 Task: Create a due date automation trigger when advanced on, 2 hours before a card is due add fields with custom field "Resume" set to a number lower or equal to 1 and lower or equal to 10.
Action: Mouse moved to (1349, 115)
Screenshot: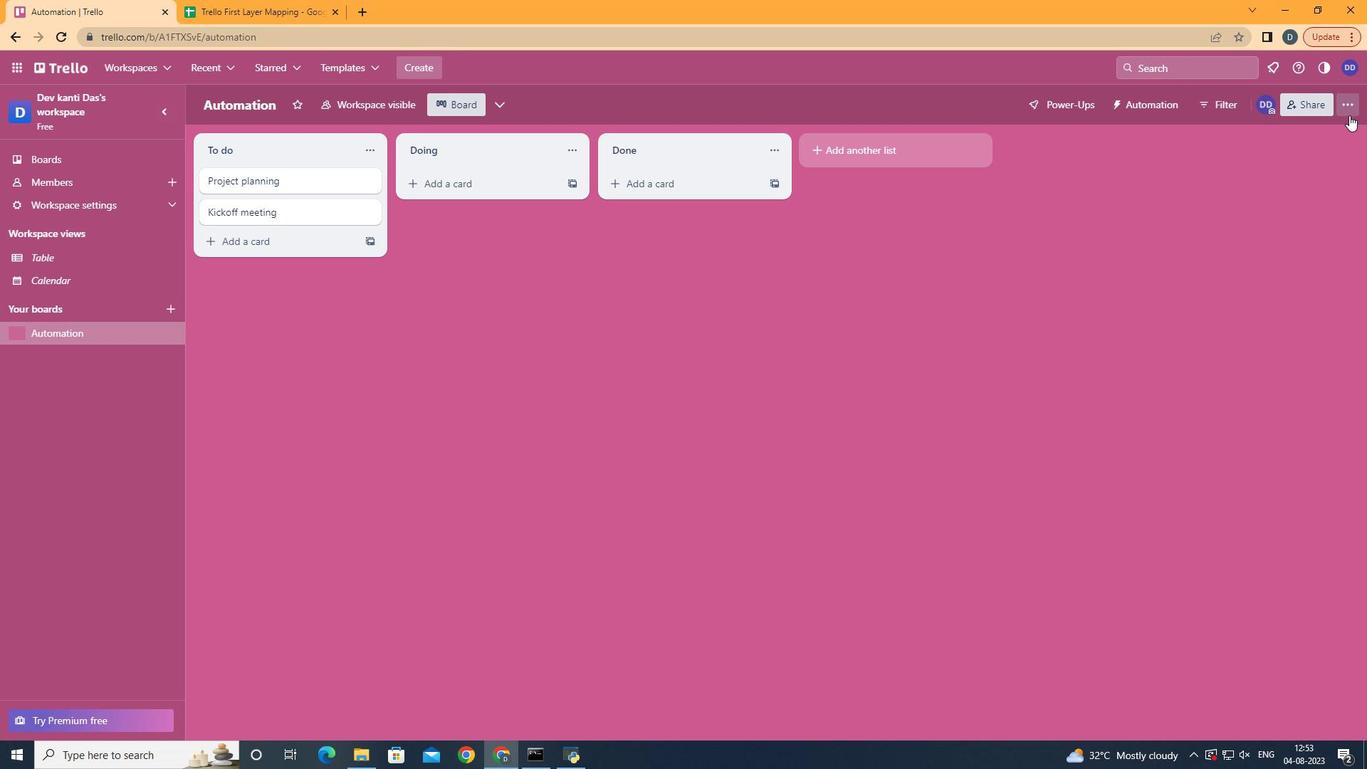 
Action: Mouse pressed left at (1349, 115)
Screenshot: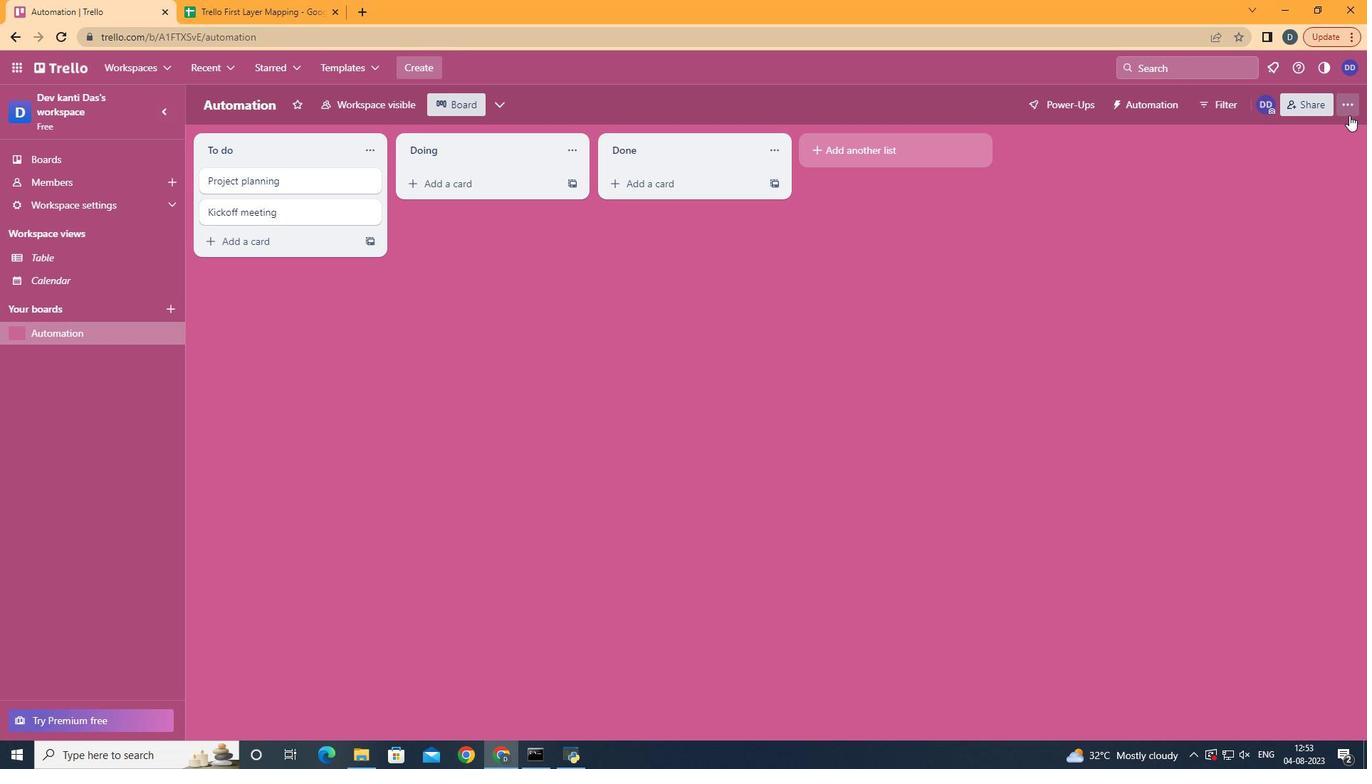 
Action: Mouse moved to (1229, 301)
Screenshot: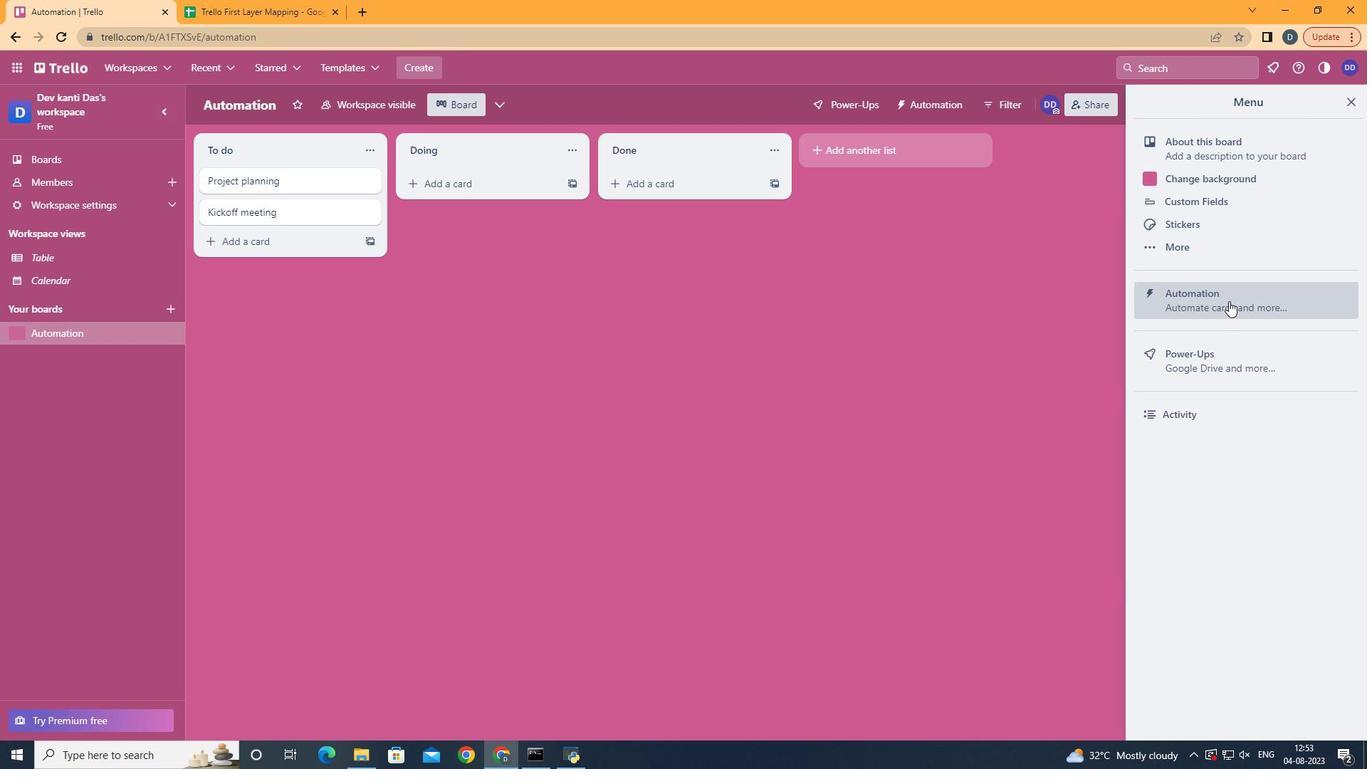 
Action: Mouse pressed left at (1229, 301)
Screenshot: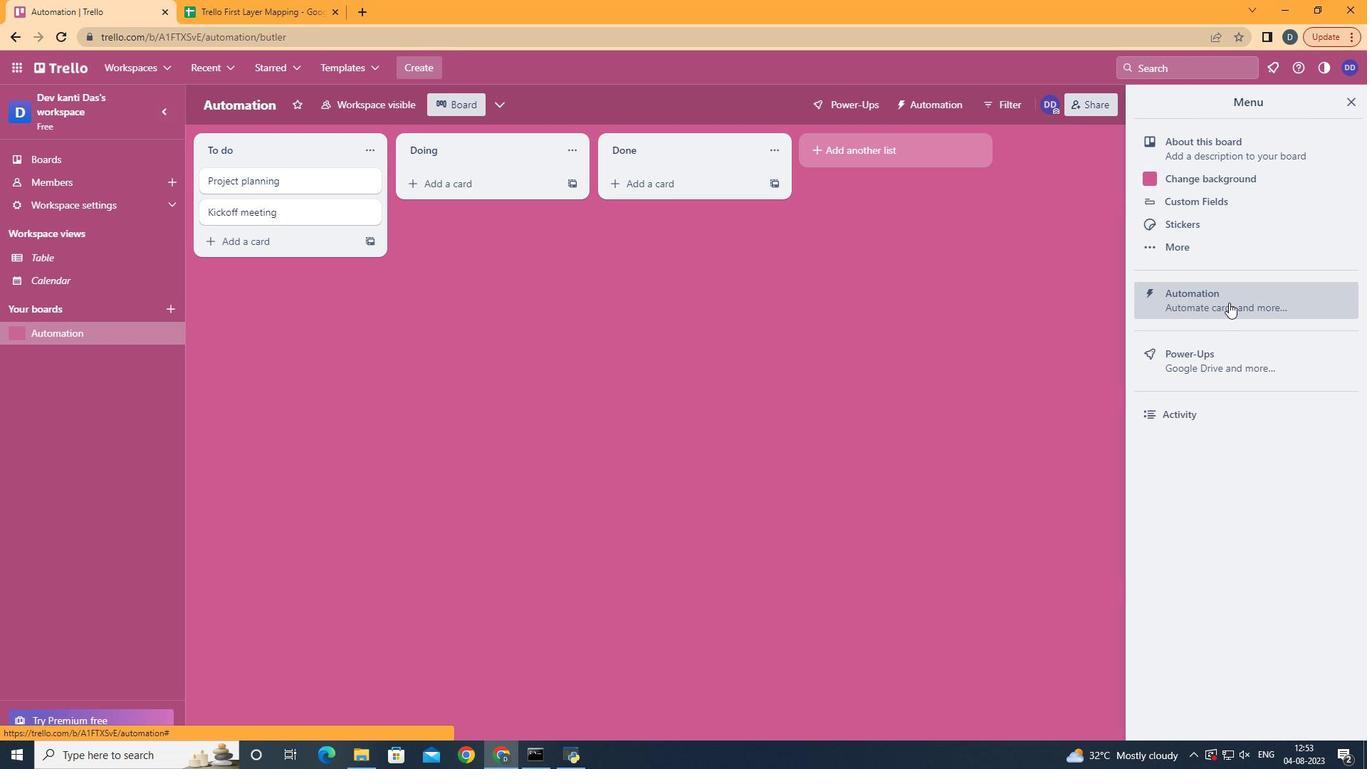 
Action: Mouse moved to (284, 280)
Screenshot: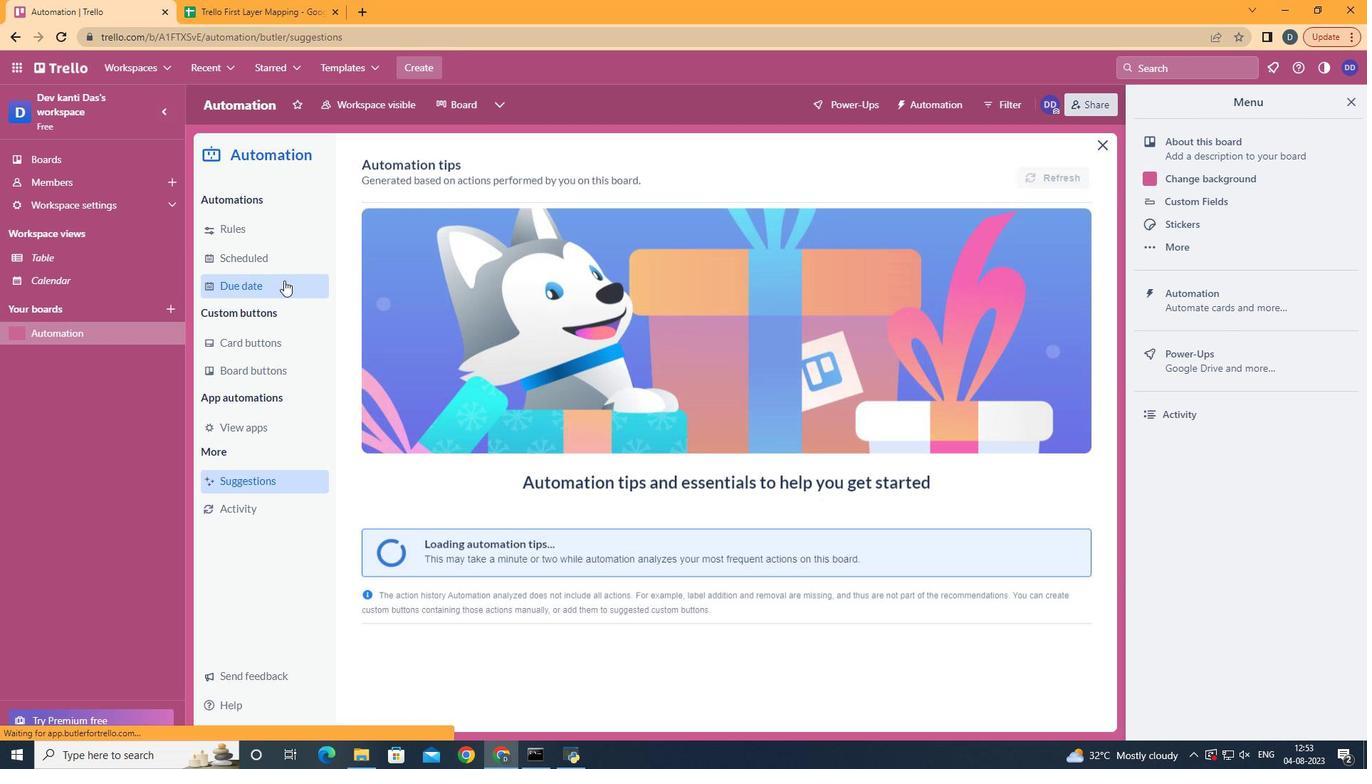 
Action: Mouse pressed left at (284, 280)
Screenshot: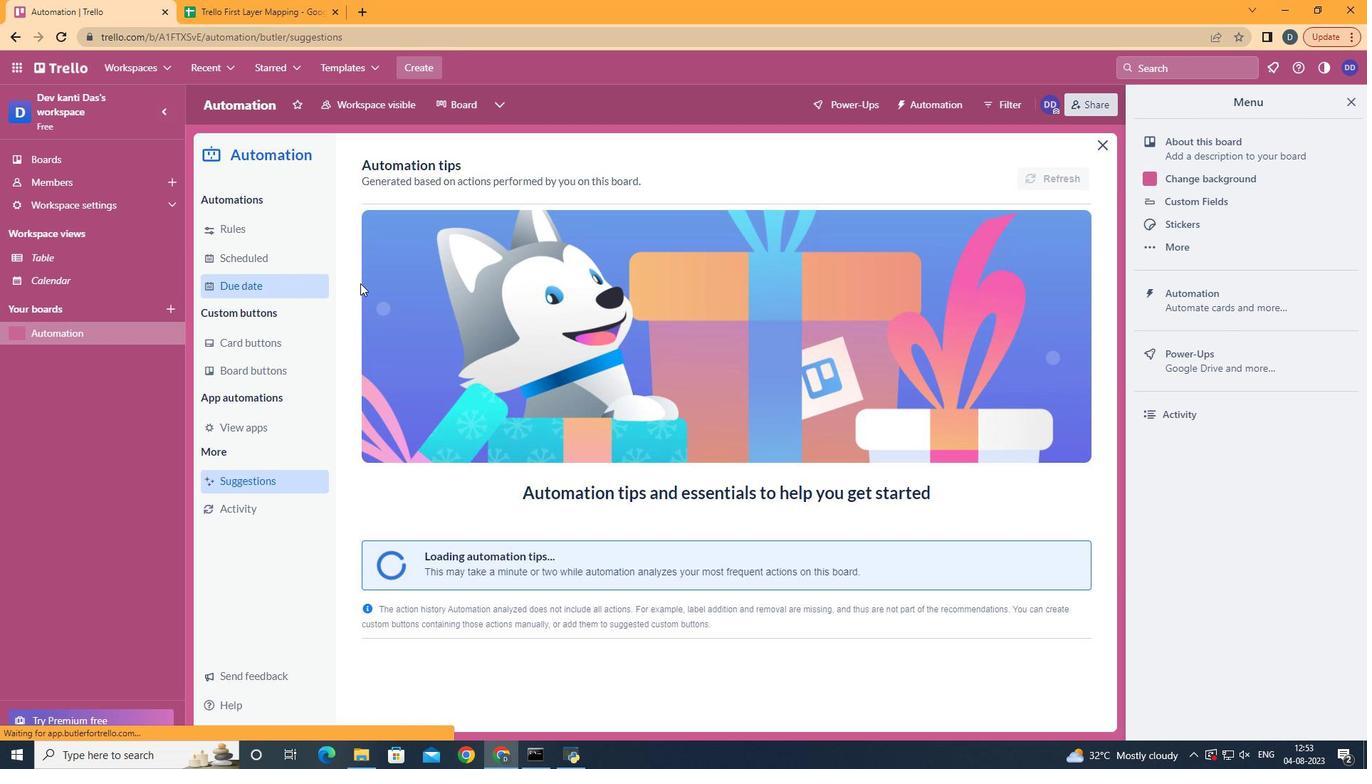 
Action: Mouse moved to (1001, 165)
Screenshot: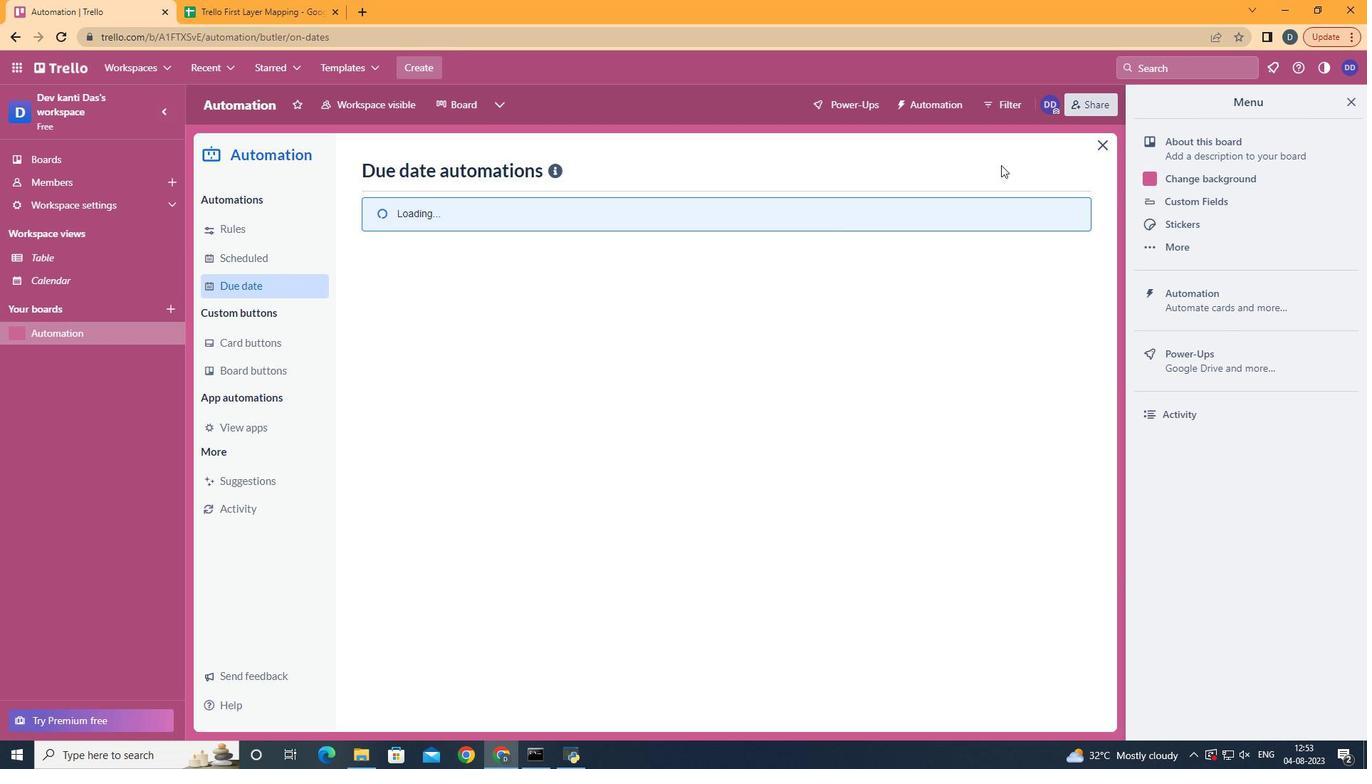 
Action: Mouse pressed left at (1001, 165)
Screenshot: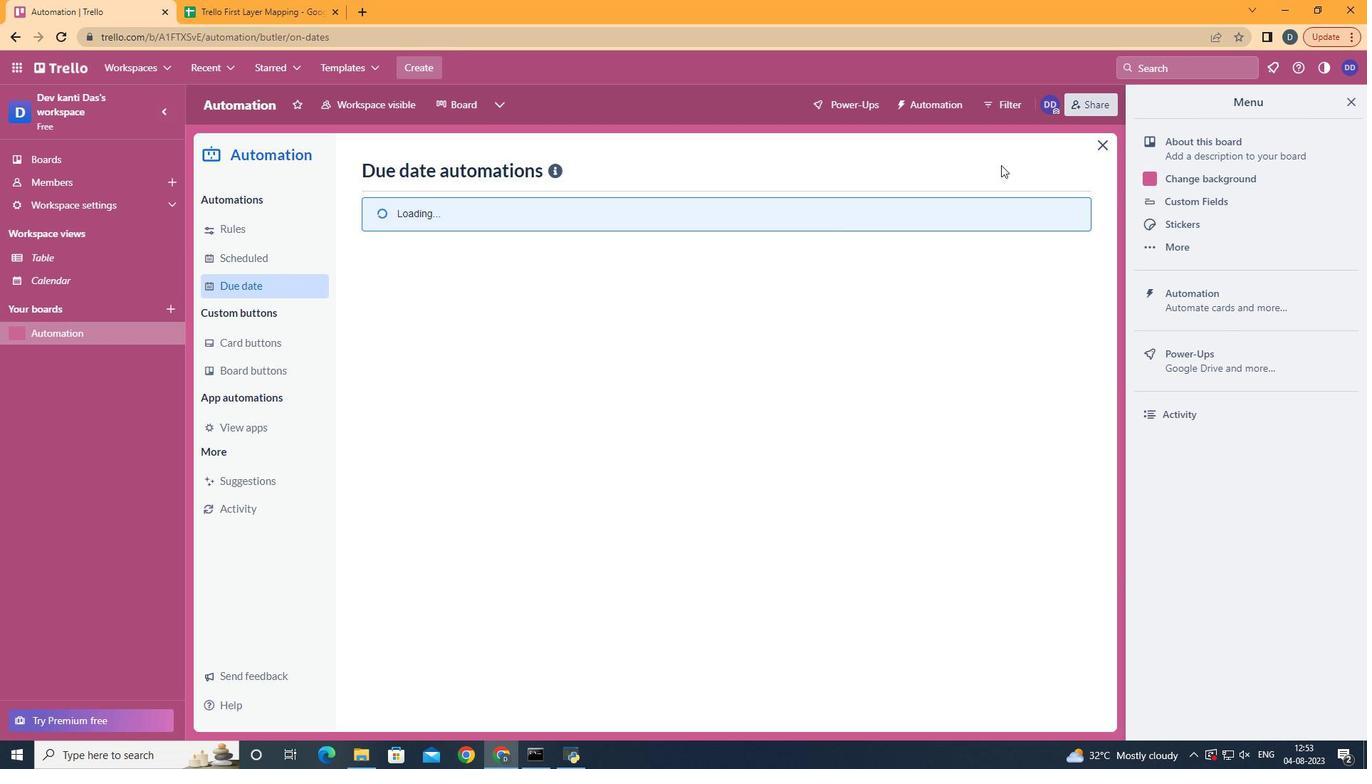 
Action: Mouse moved to (1018, 167)
Screenshot: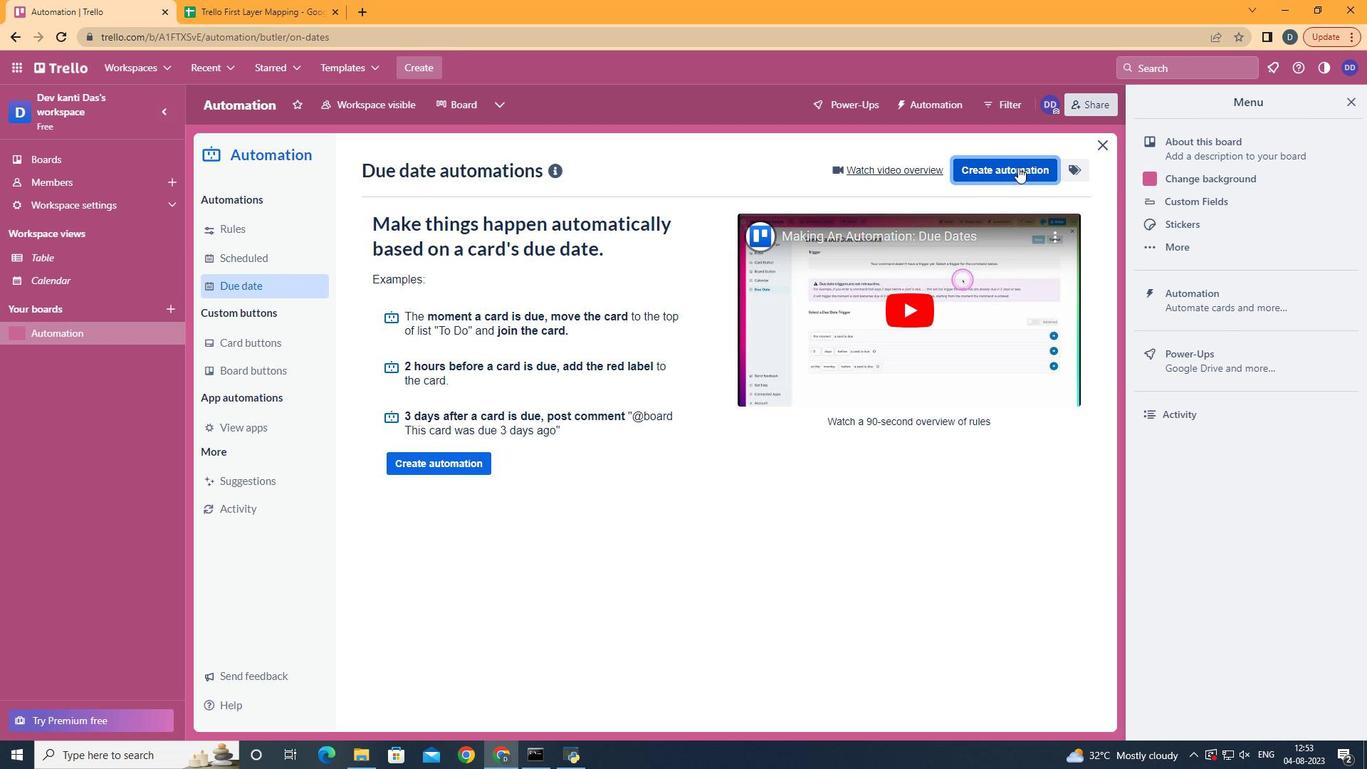 
Action: Mouse pressed left at (1018, 167)
Screenshot: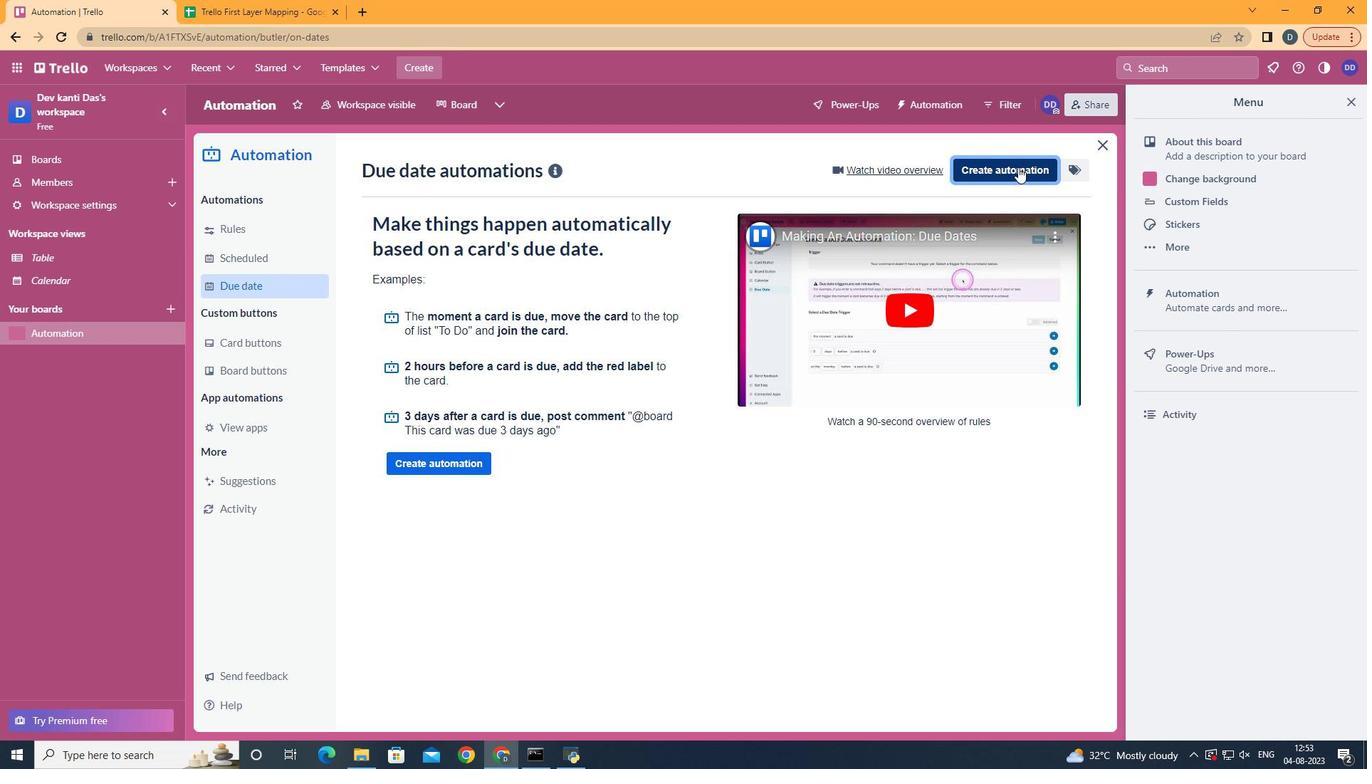 
Action: Mouse moved to (733, 326)
Screenshot: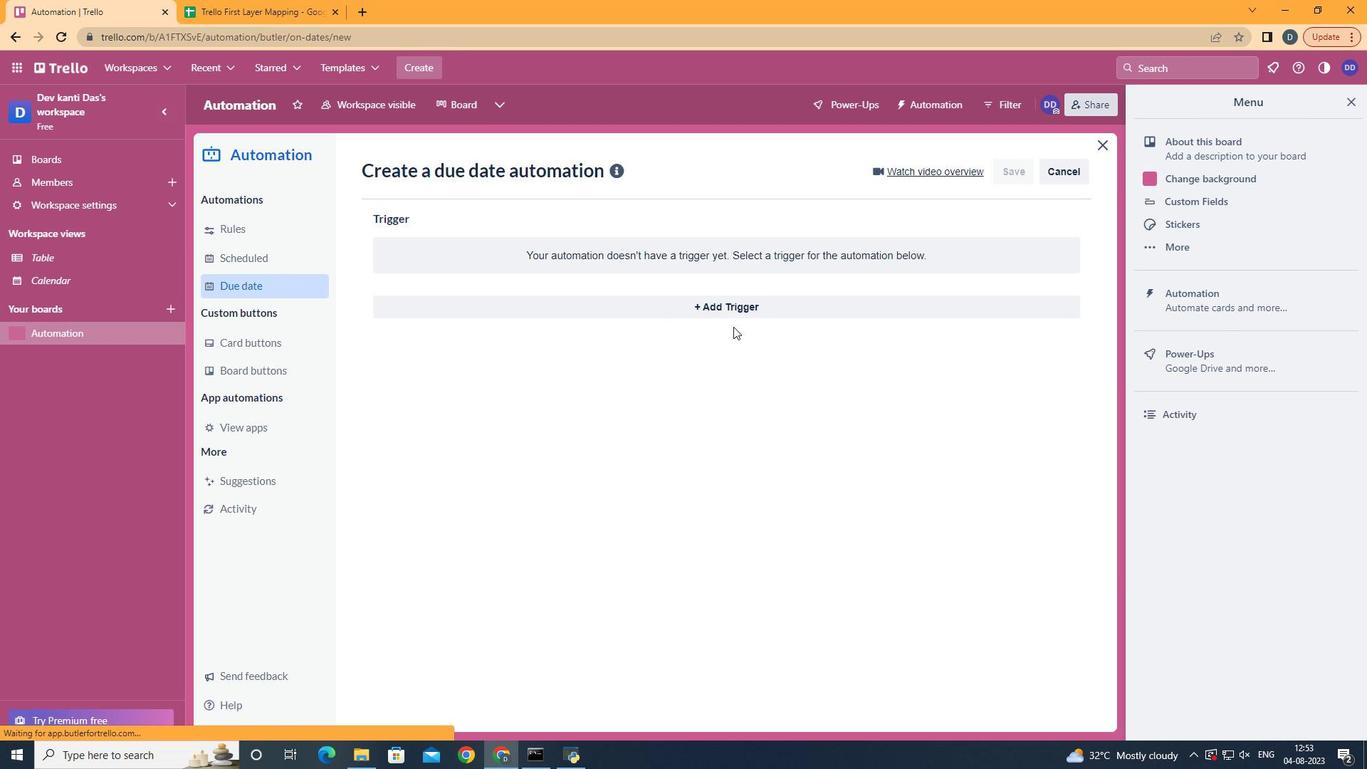 
Action: Mouse pressed left at (733, 326)
Screenshot: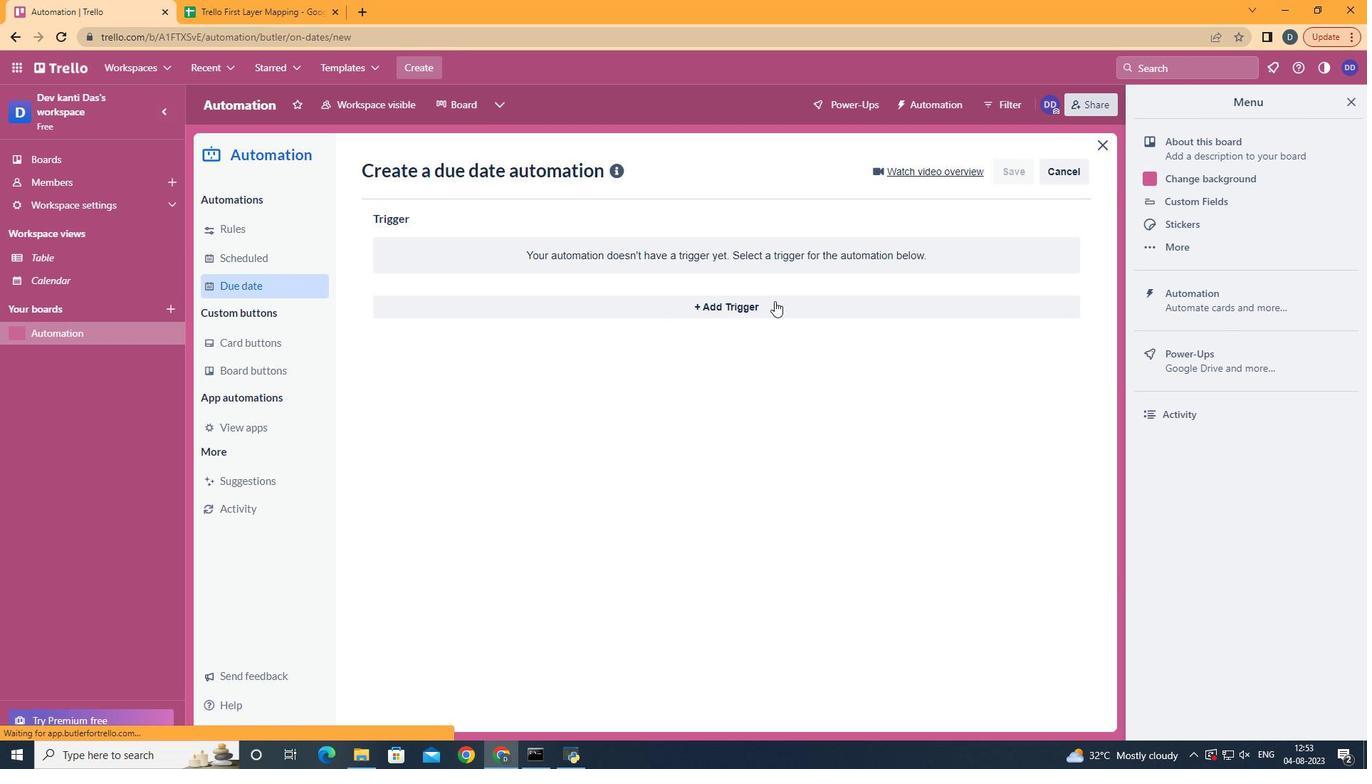 
Action: Mouse moved to (806, 303)
Screenshot: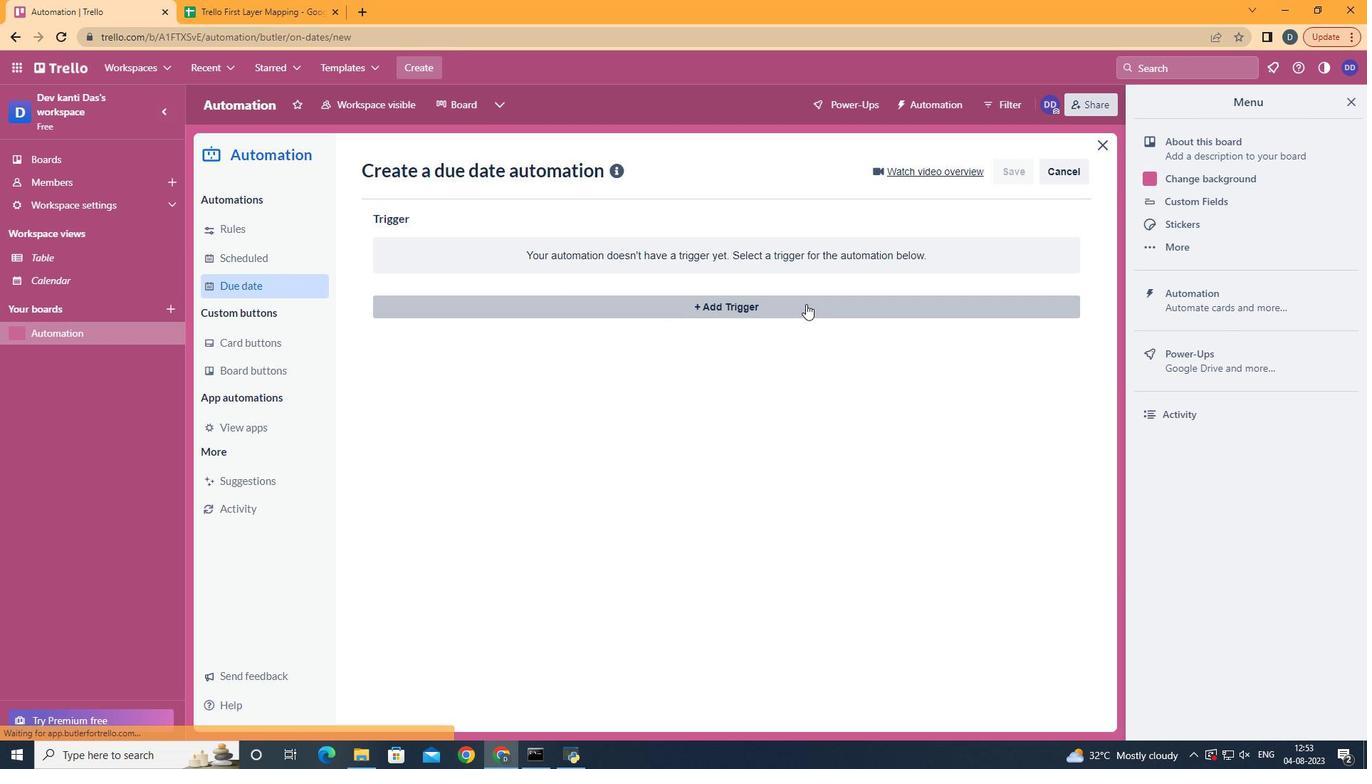 
Action: Mouse pressed left at (806, 303)
Screenshot: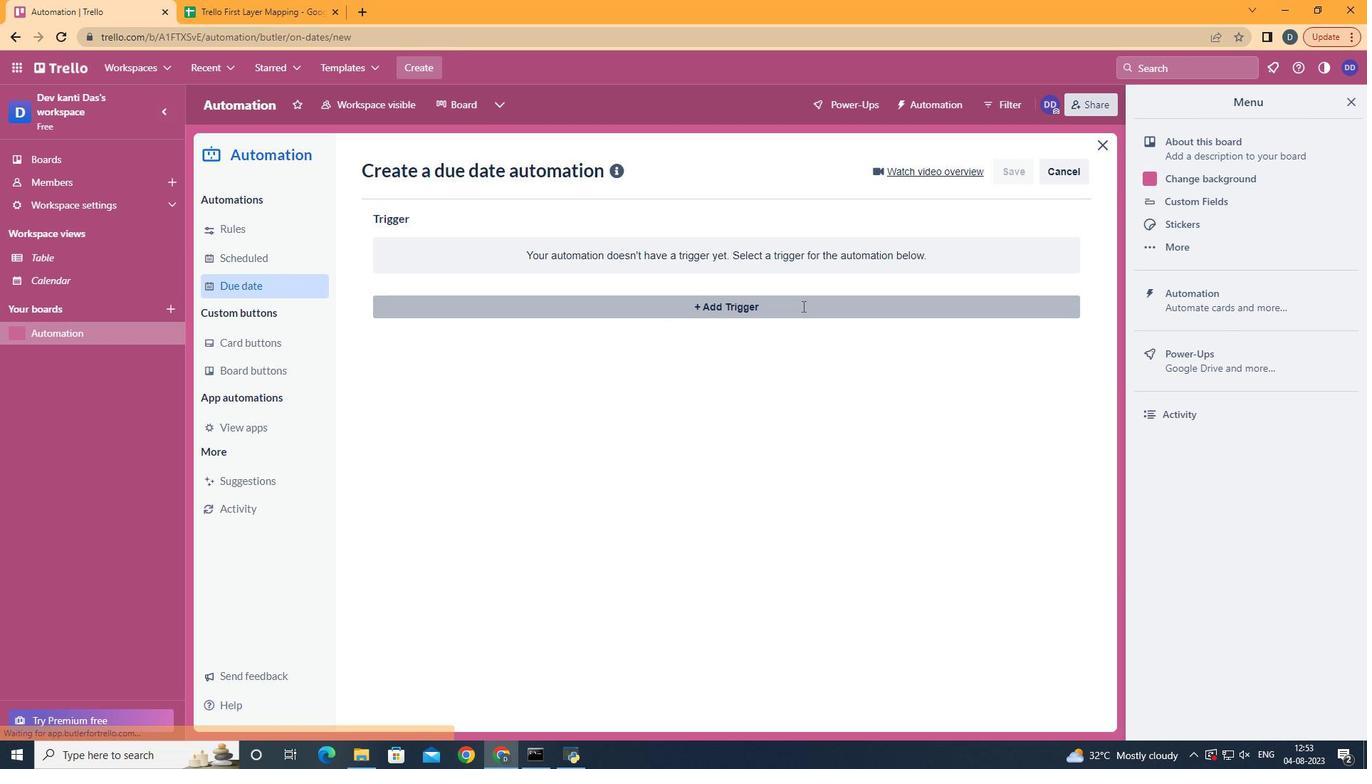 
Action: Mouse moved to (460, 607)
Screenshot: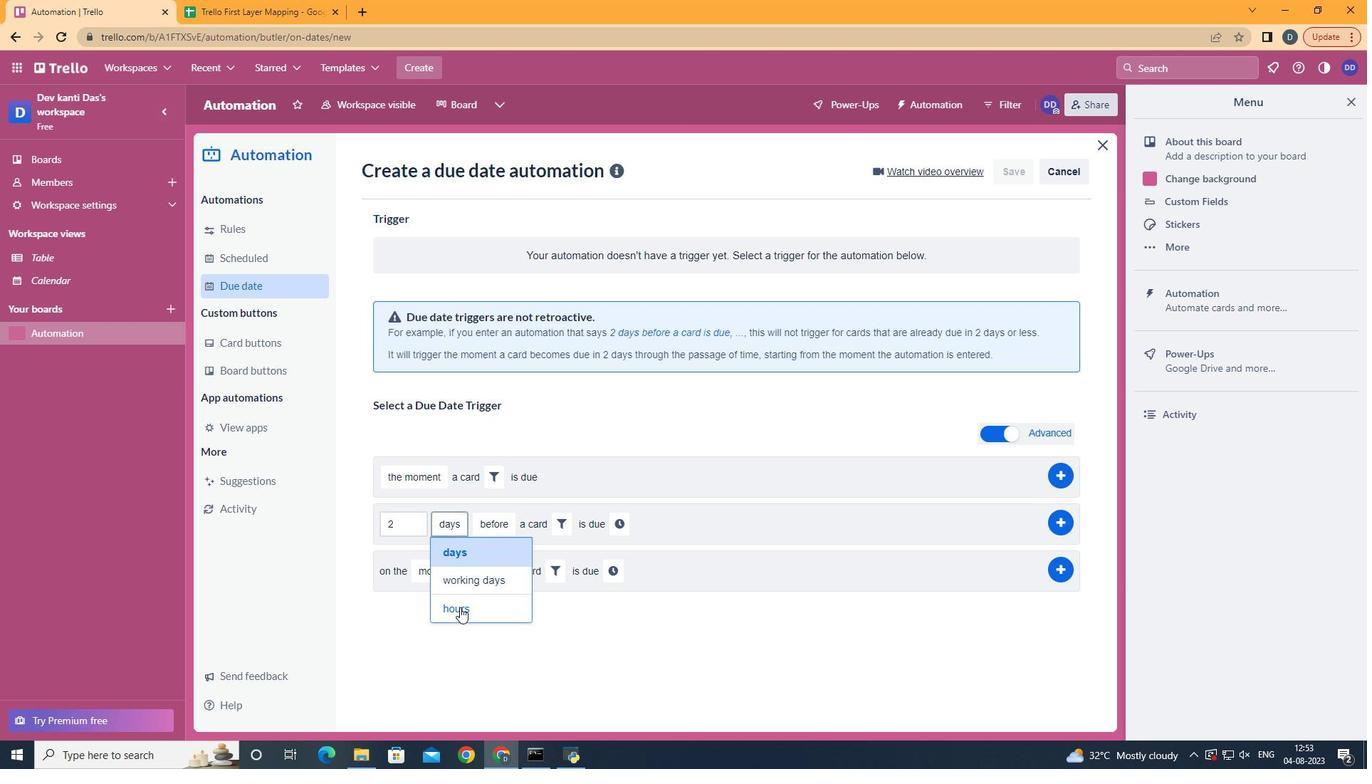 
Action: Mouse pressed left at (460, 607)
Screenshot: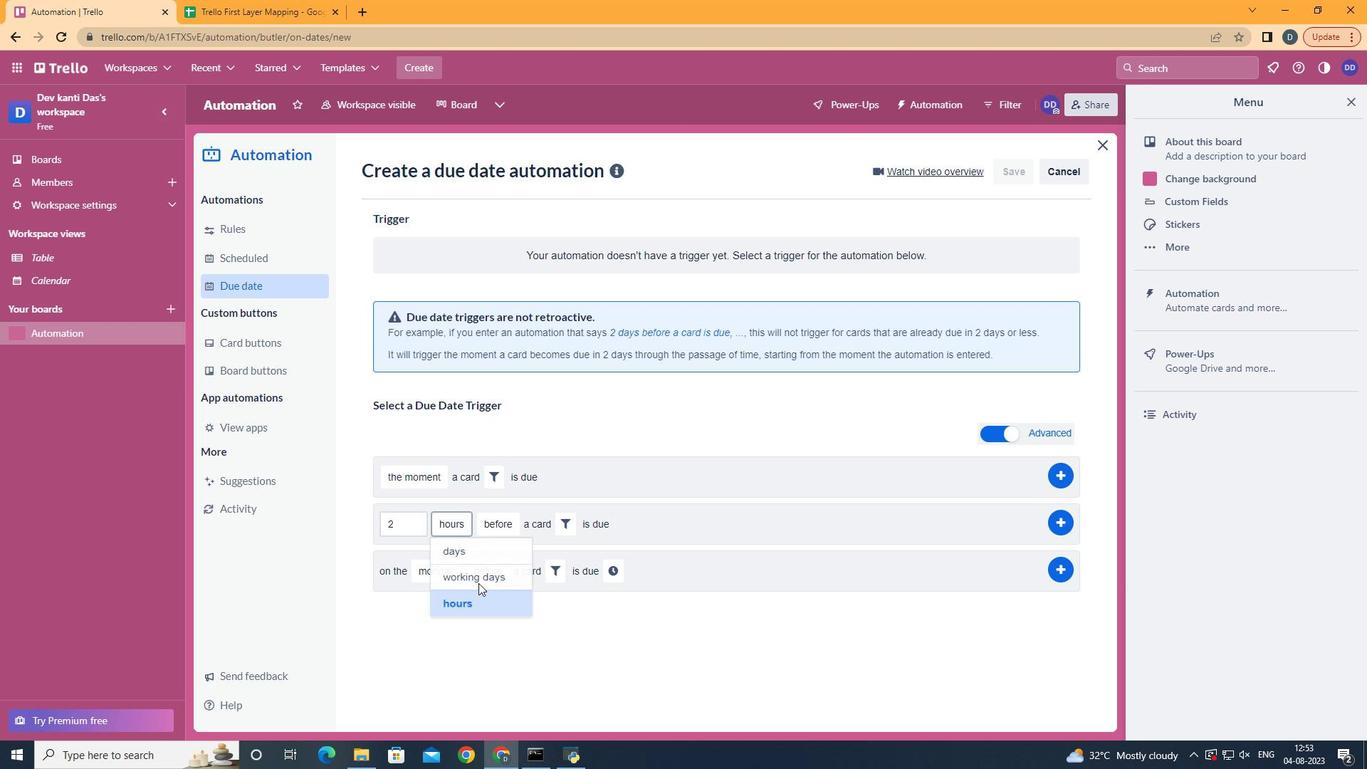 
Action: Mouse moved to (504, 556)
Screenshot: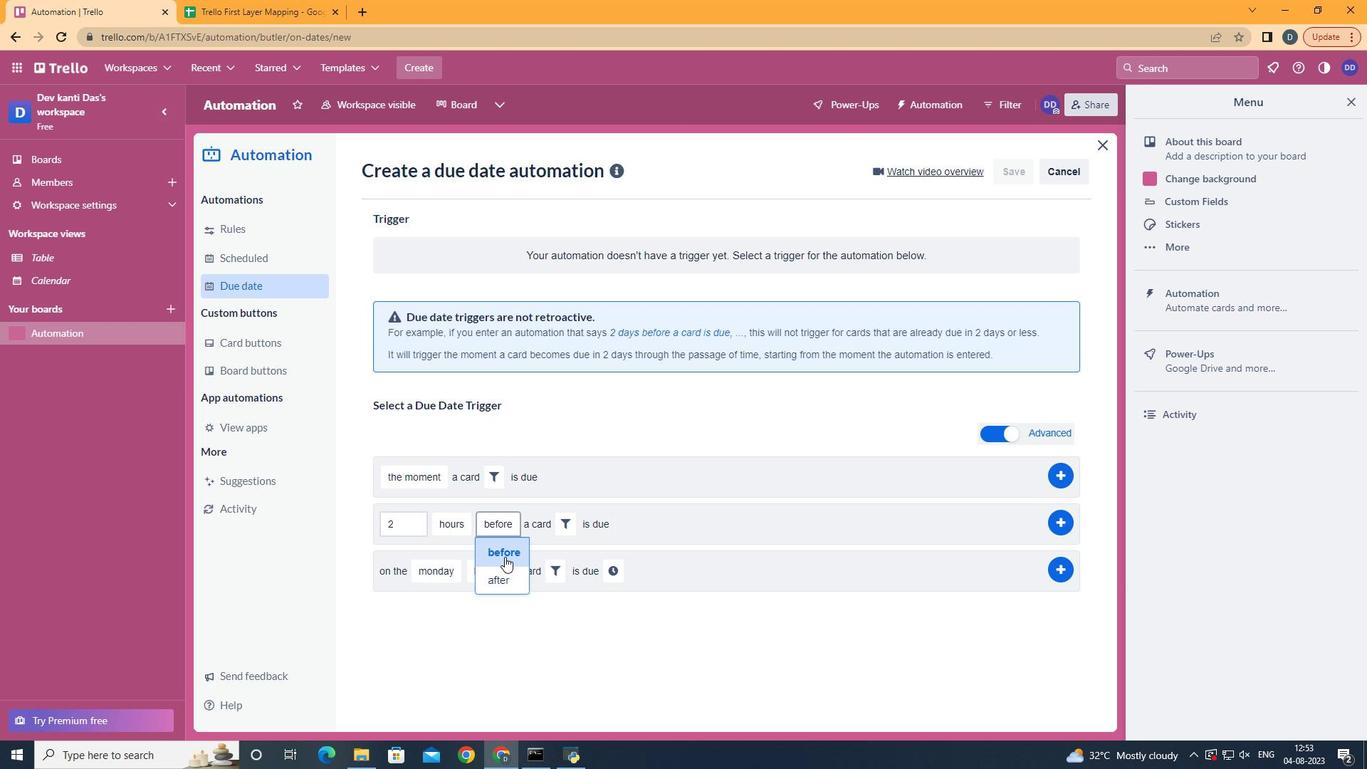 
Action: Mouse pressed left at (504, 556)
Screenshot: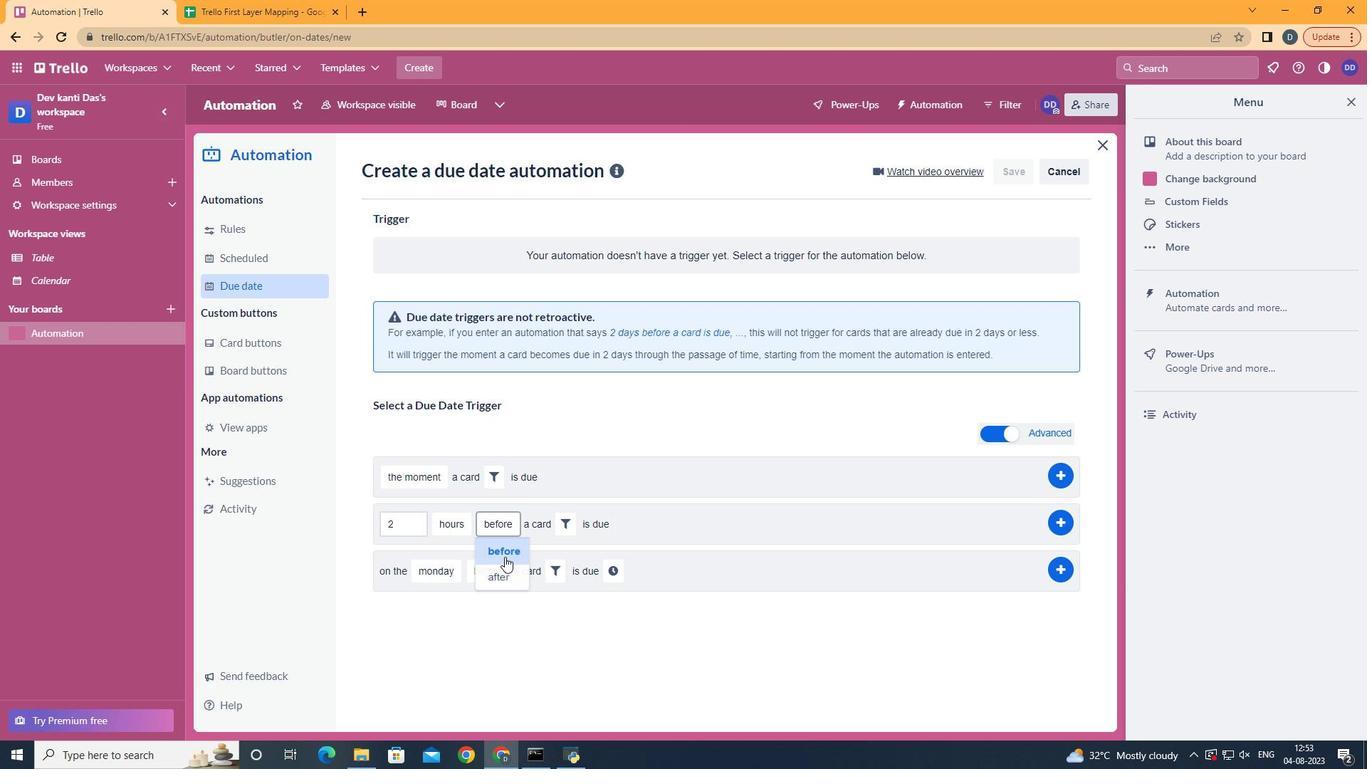 
Action: Mouse moved to (565, 523)
Screenshot: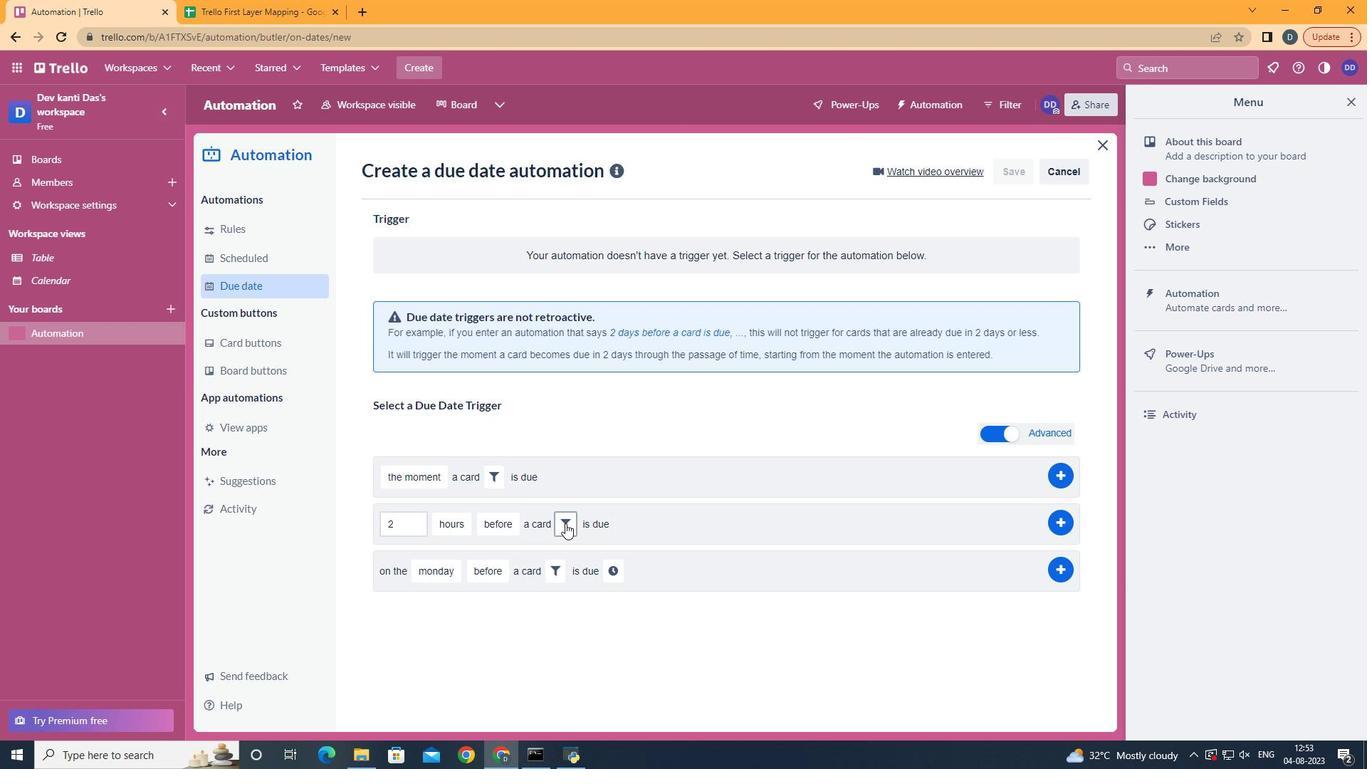 
Action: Mouse pressed left at (565, 523)
Screenshot: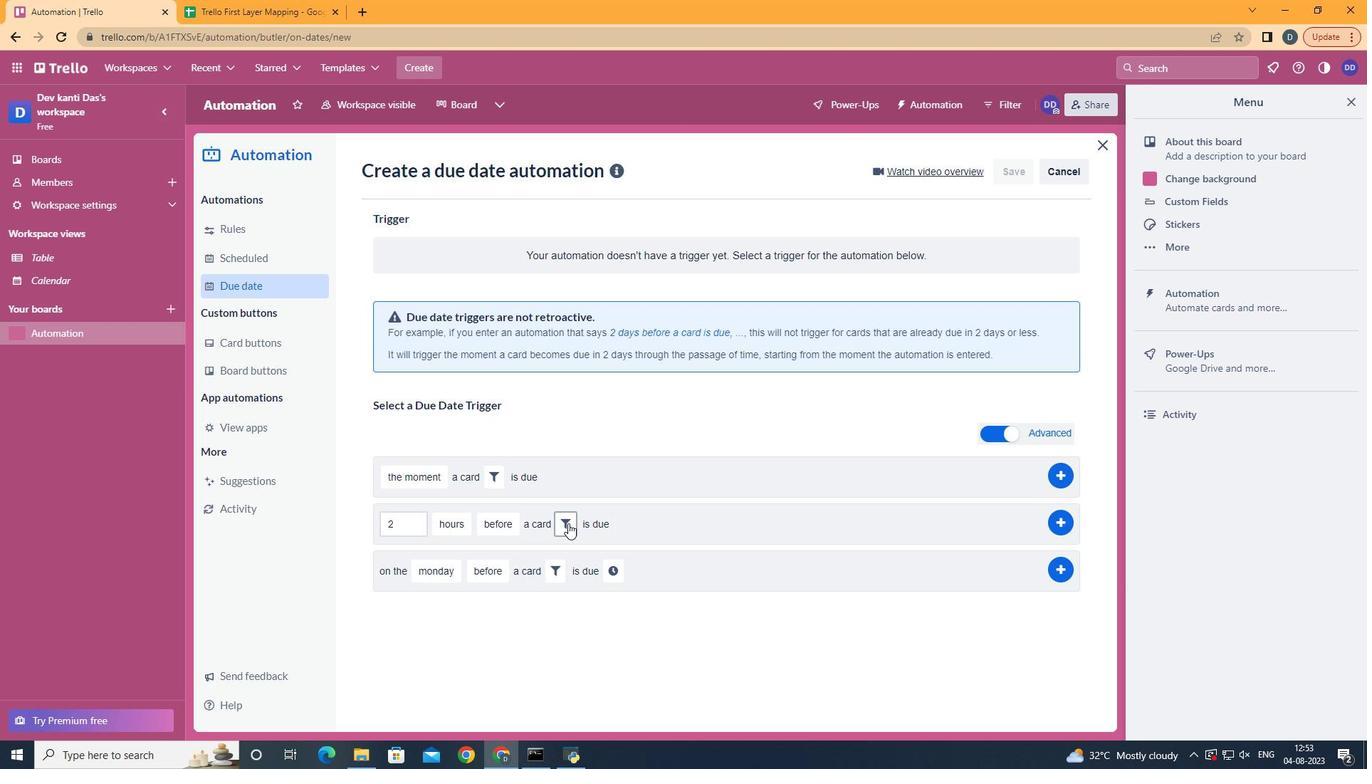 
Action: Mouse moved to (794, 574)
Screenshot: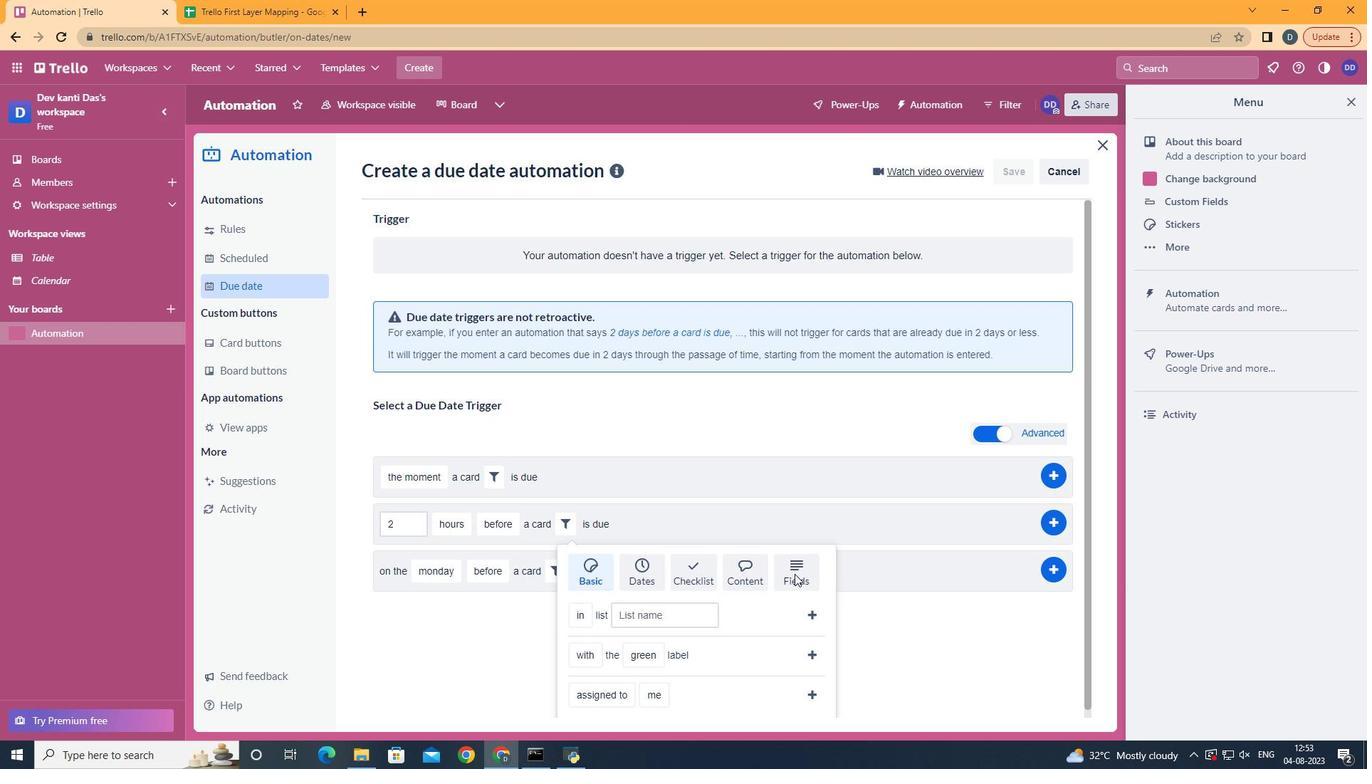 
Action: Mouse pressed left at (794, 574)
Screenshot: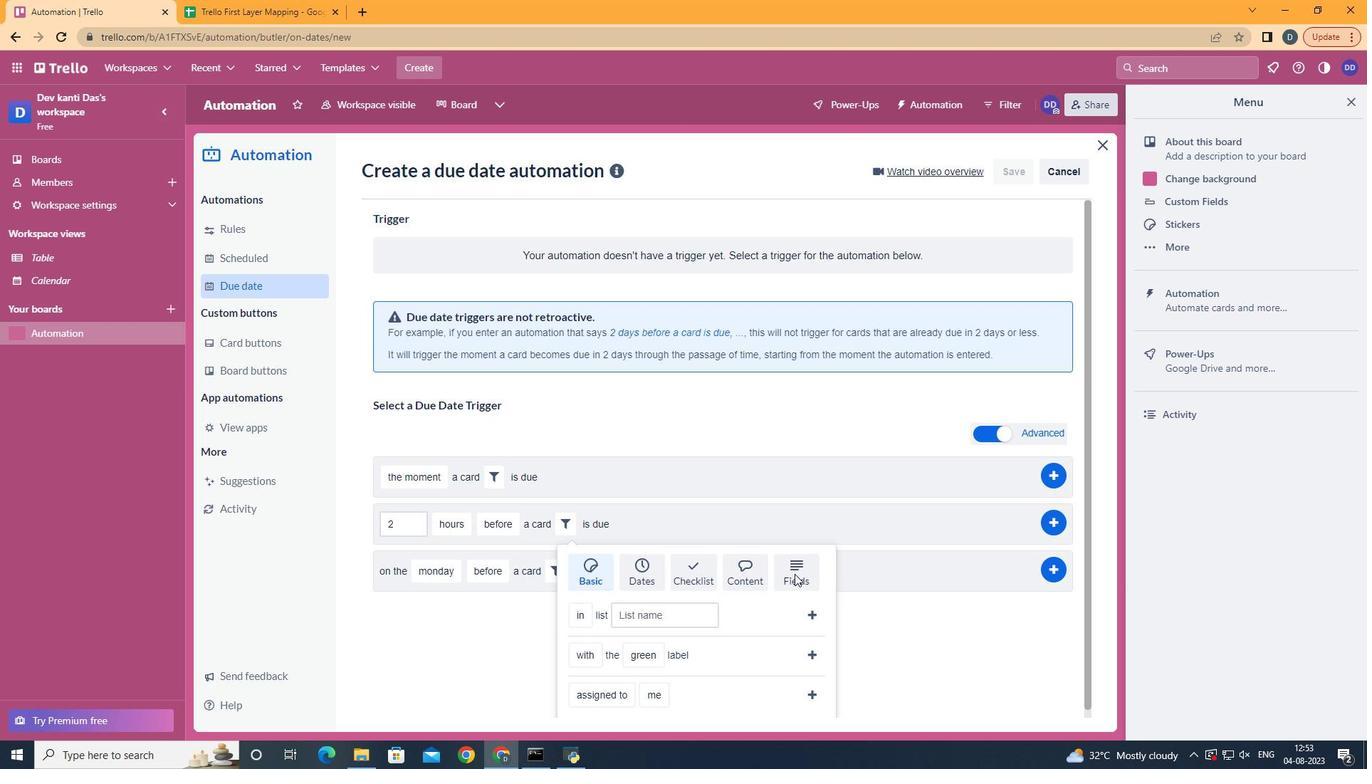 
Action: Mouse scrolled (794, 573) with delta (0, 0)
Screenshot: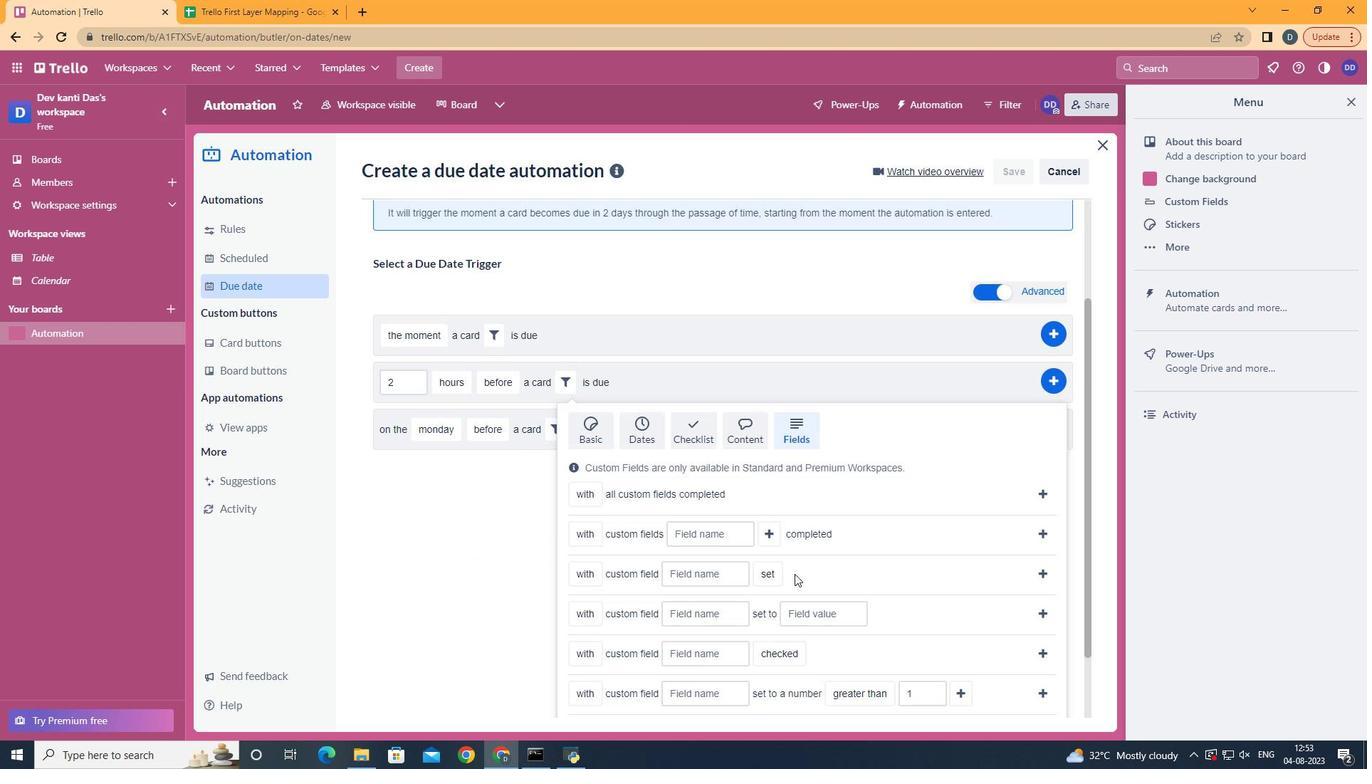 
Action: Mouse scrolled (794, 573) with delta (0, 0)
Screenshot: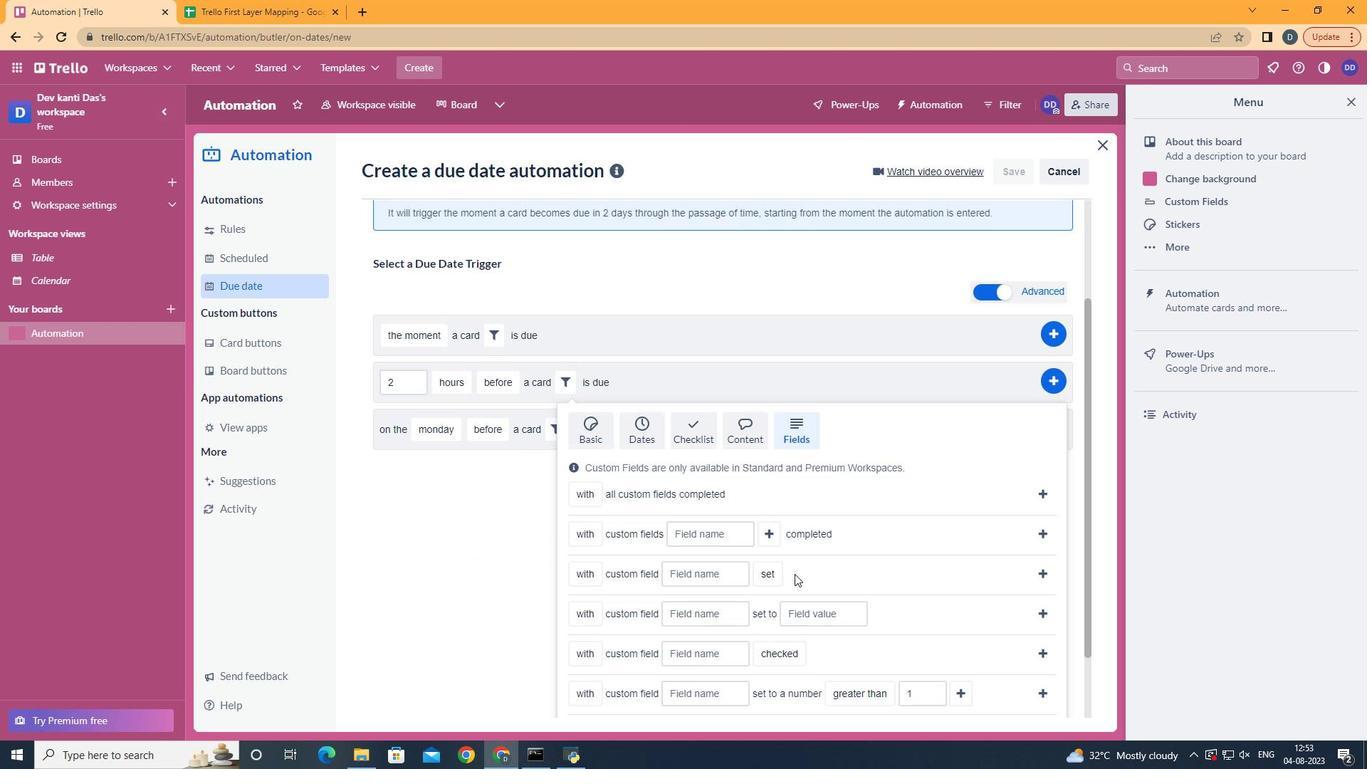 
Action: Mouse scrolled (794, 573) with delta (0, 0)
Screenshot: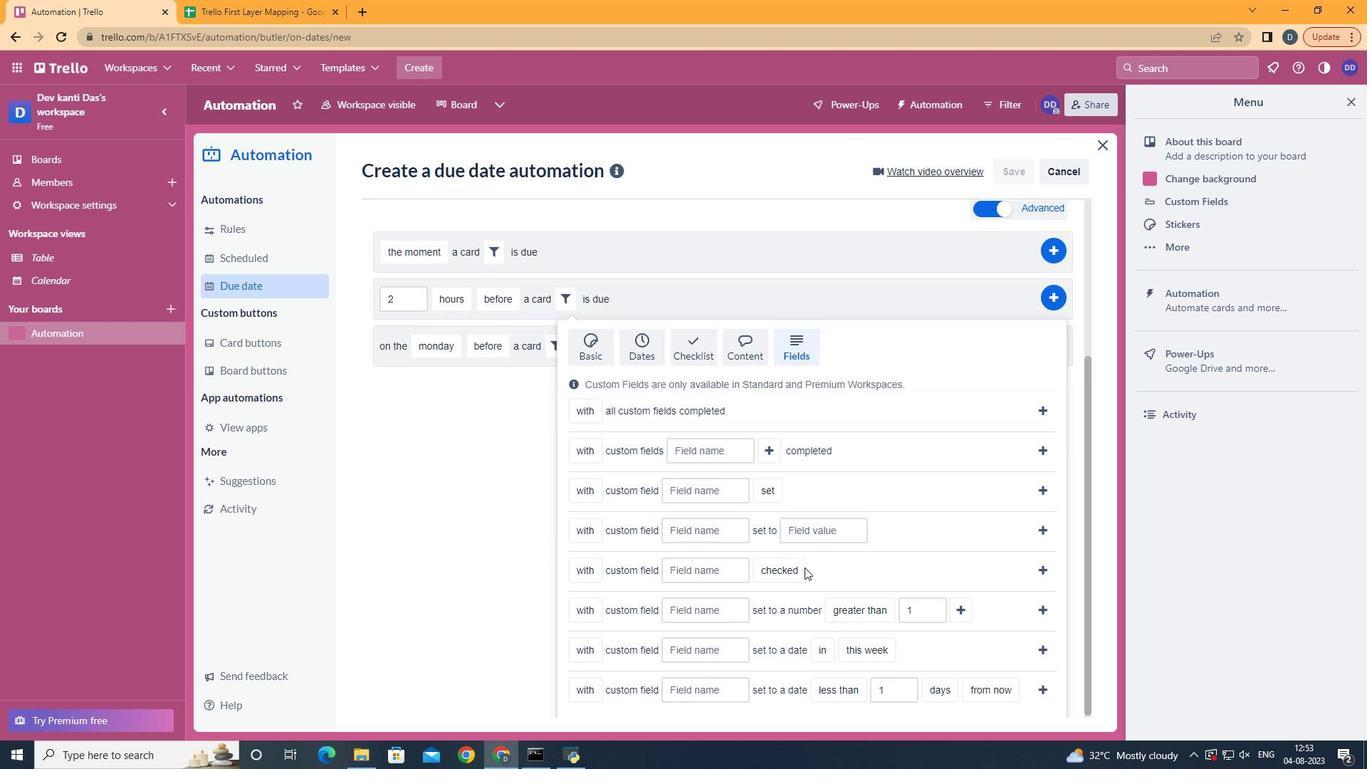 
Action: Mouse scrolled (794, 573) with delta (0, 0)
Screenshot: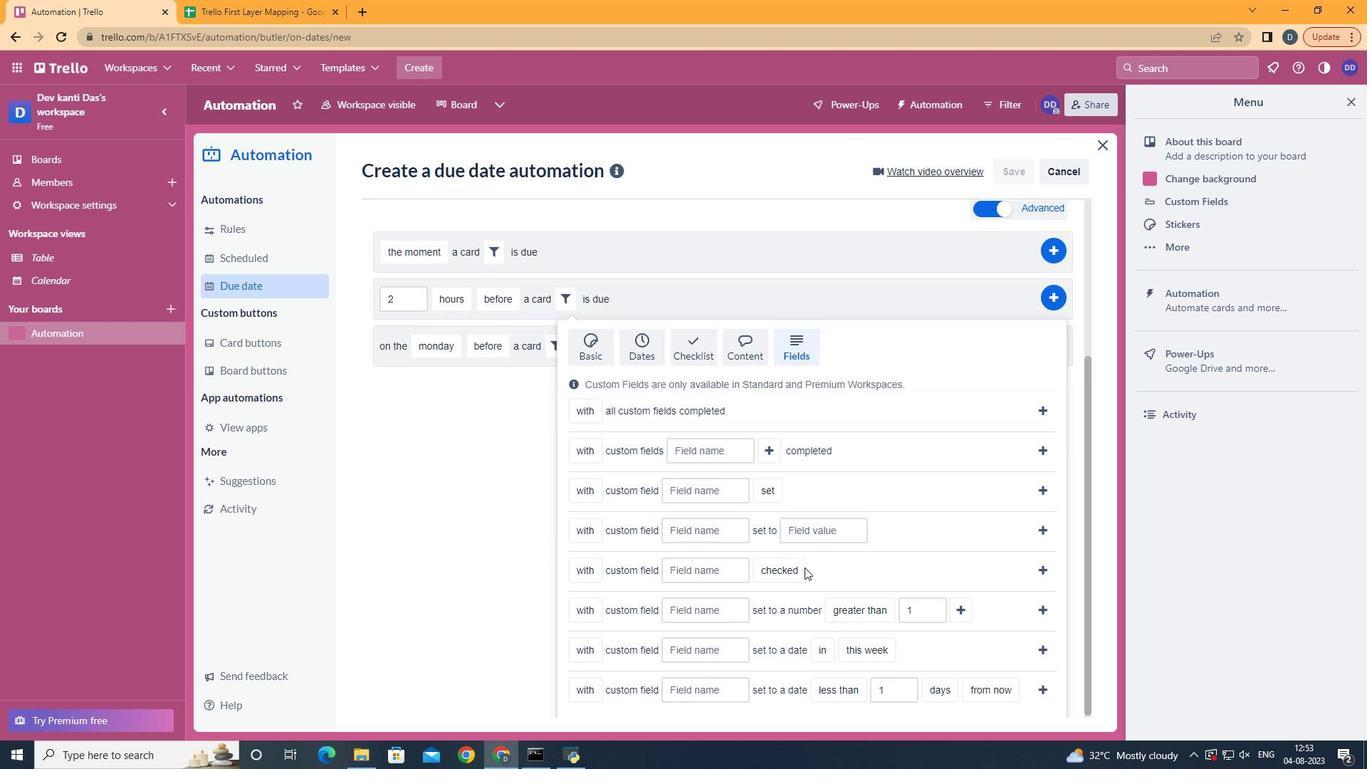 
Action: Mouse scrolled (794, 573) with delta (0, 0)
Screenshot: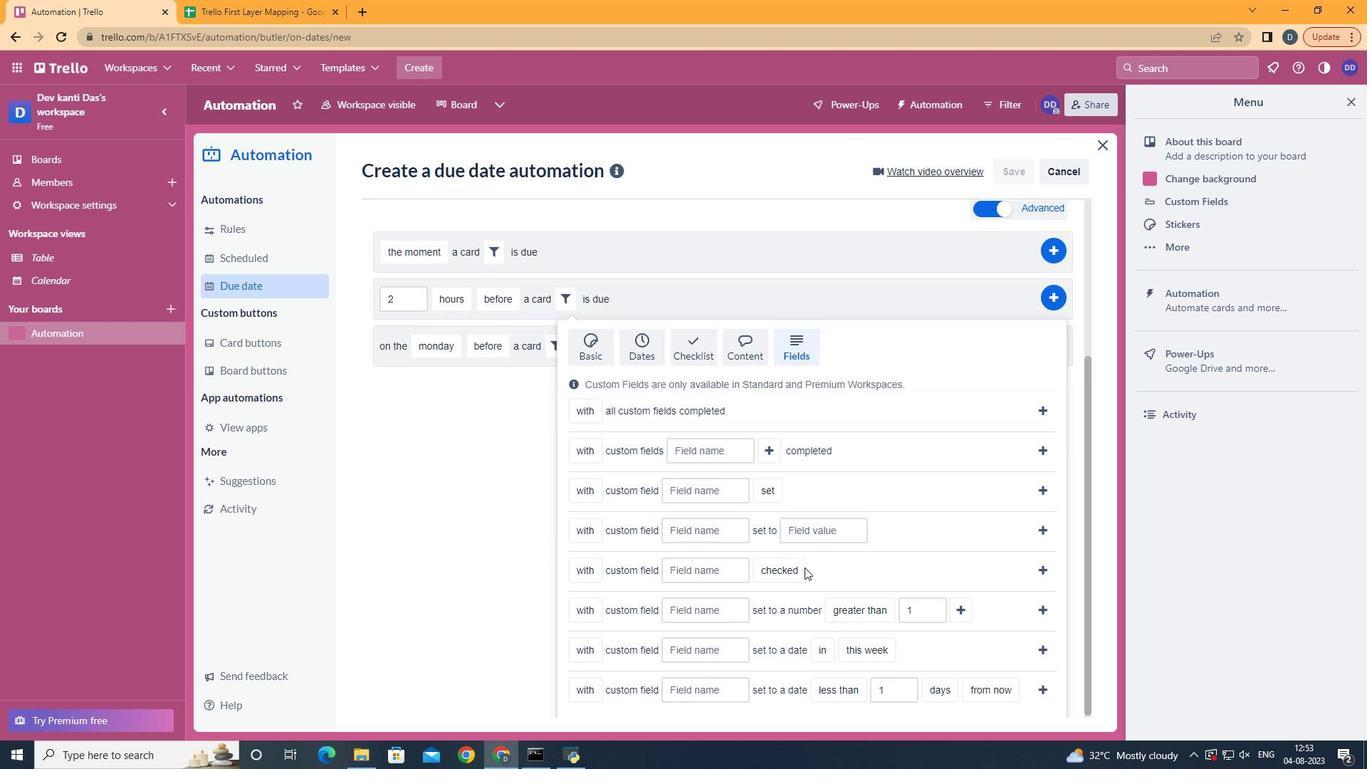 
Action: Mouse moved to (586, 630)
Screenshot: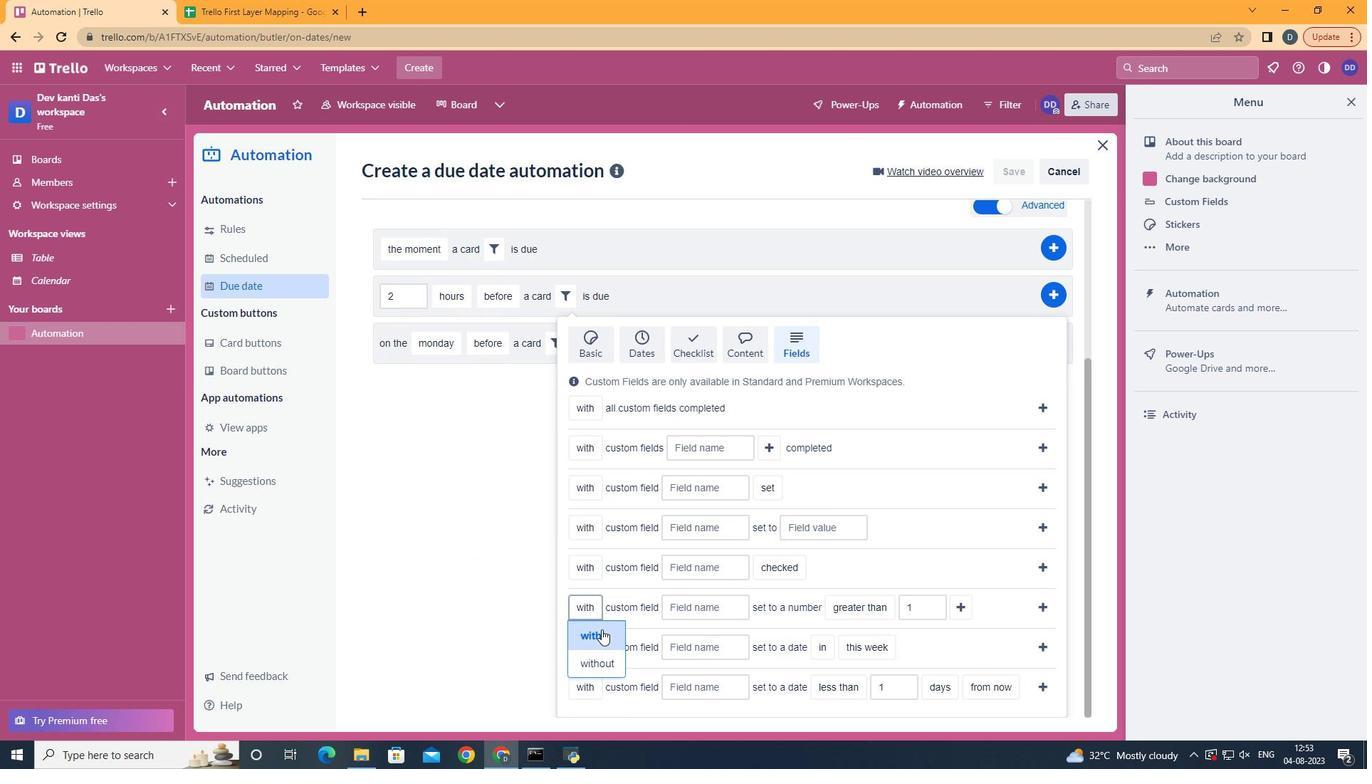 
Action: Mouse pressed left at (586, 630)
Screenshot: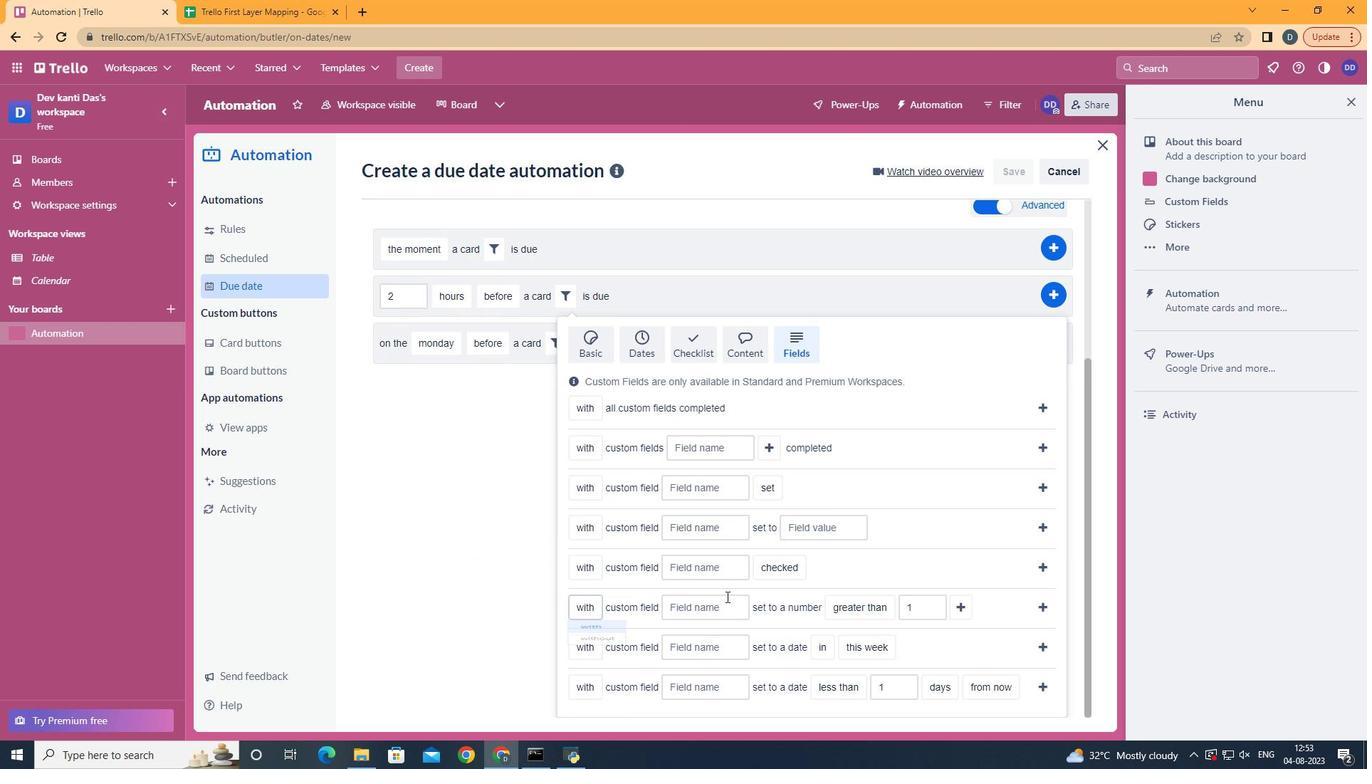 
Action: Mouse moved to (726, 596)
Screenshot: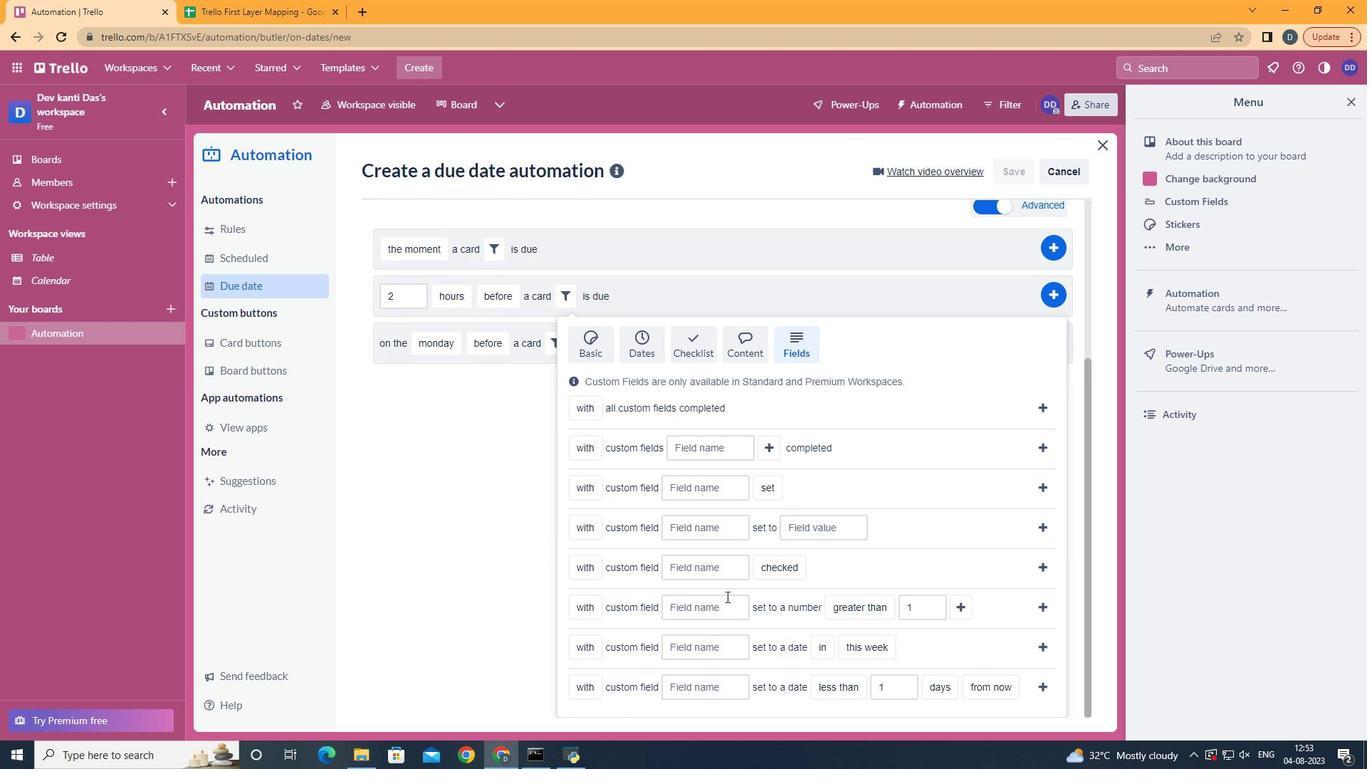 
Action: Mouse pressed left at (726, 596)
Screenshot: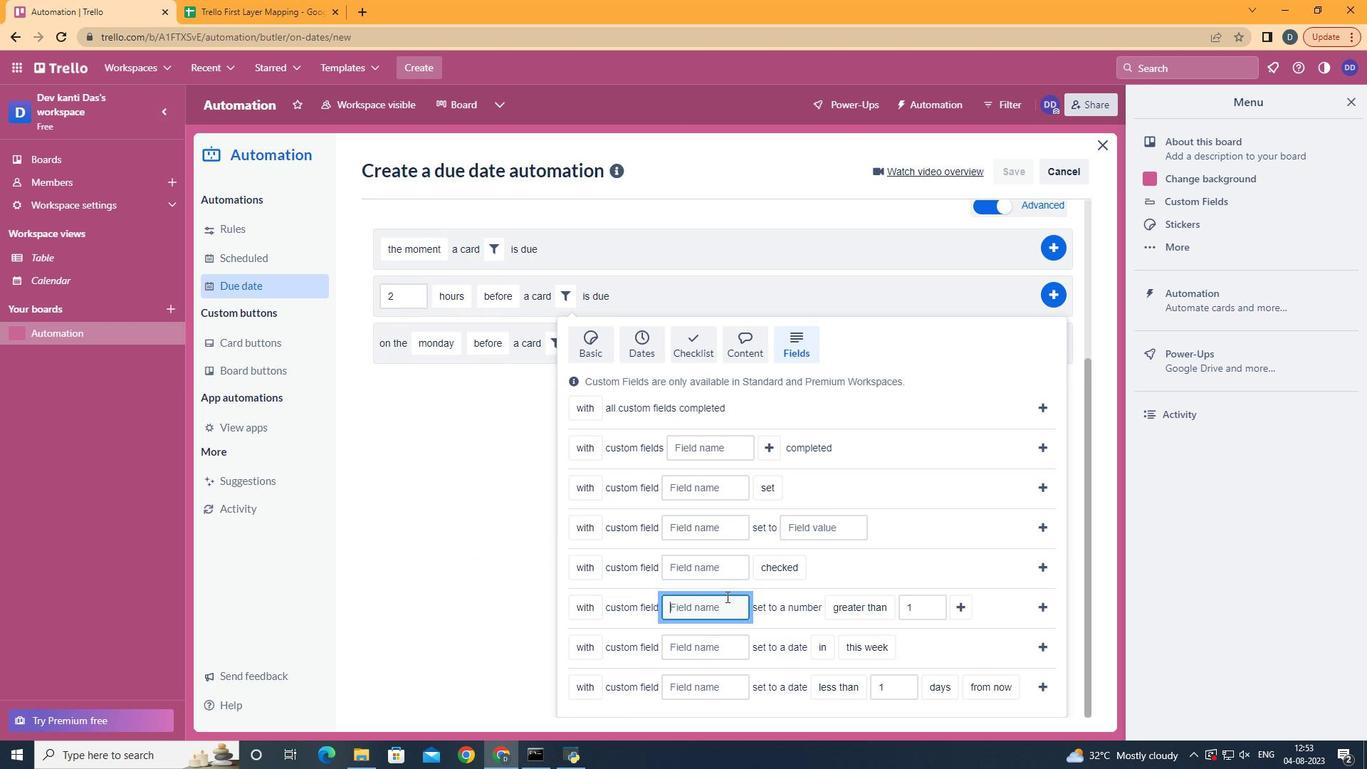 
Action: Mouse moved to (727, 596)
Screenshot: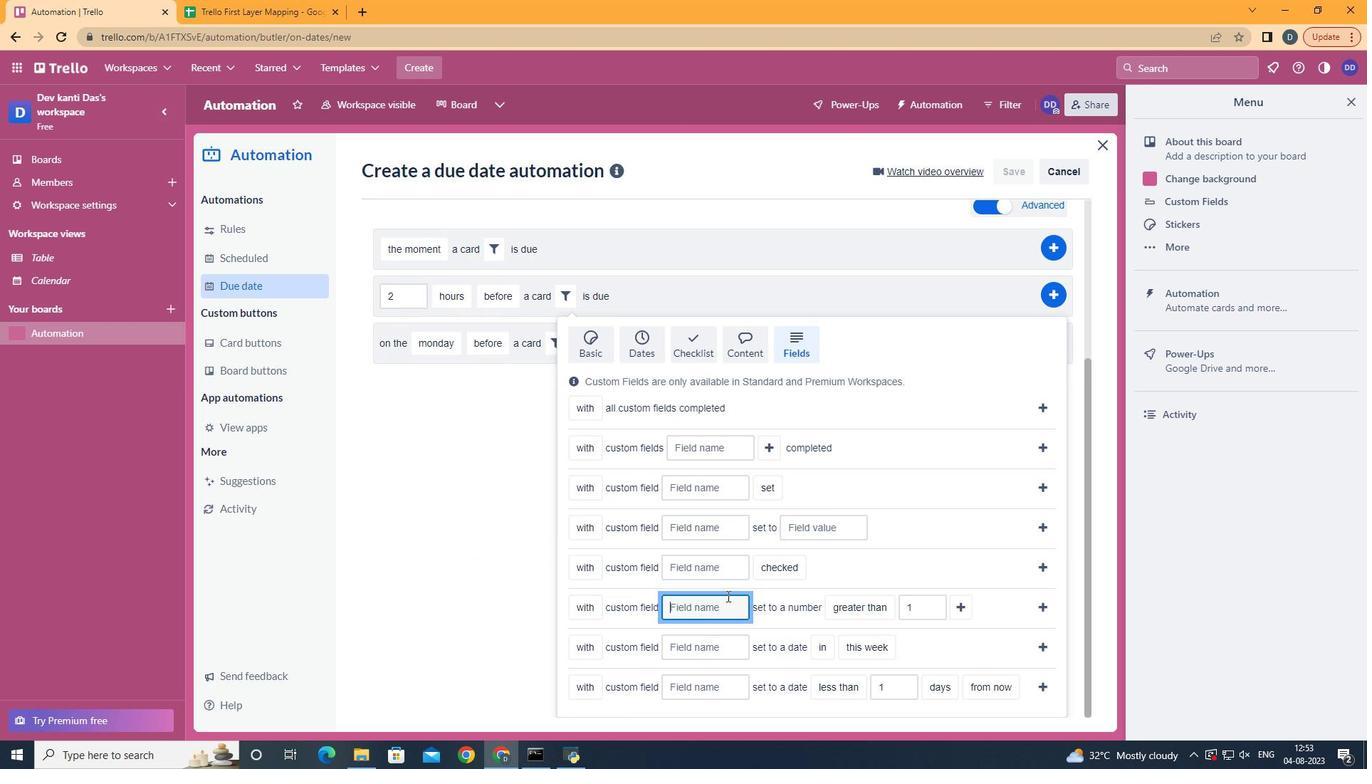 
Action: Key pressed <Key.shift>Resume
Screenshot: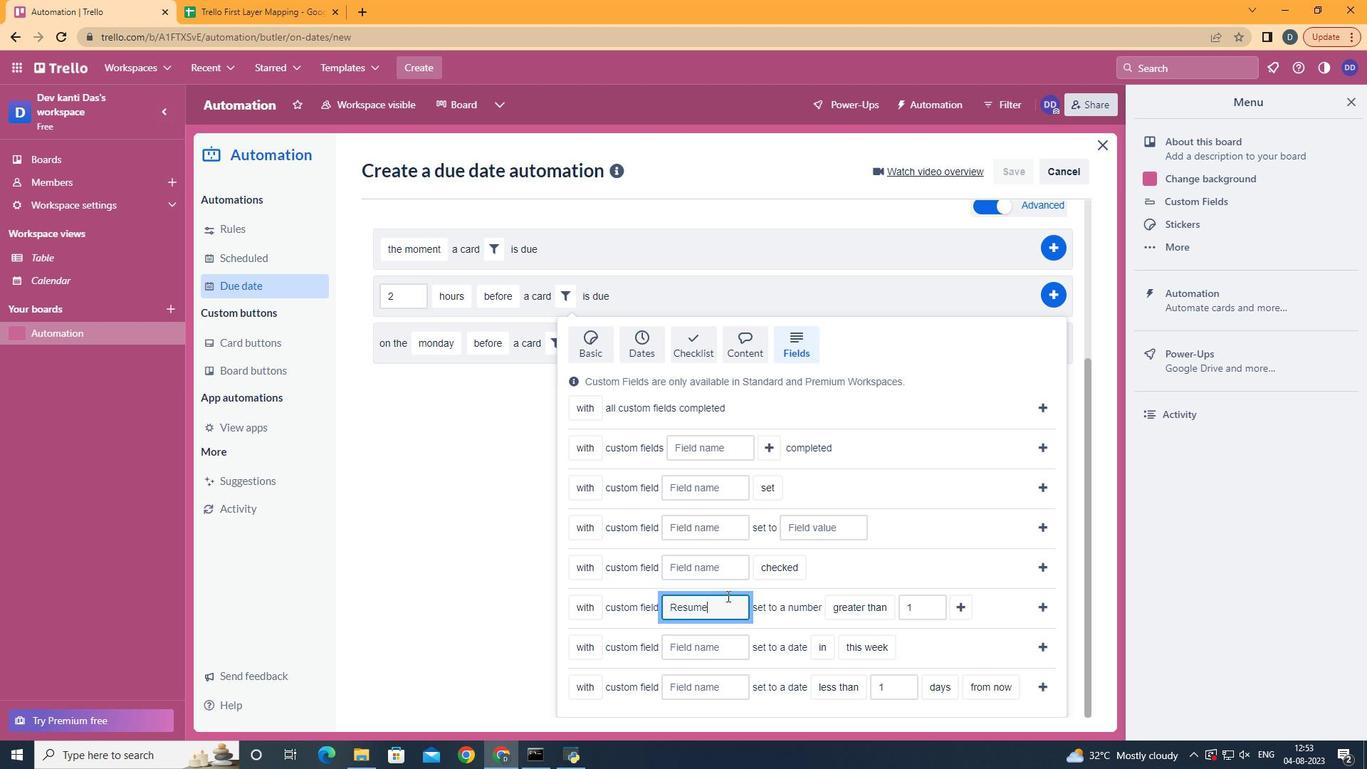 
Action: Mouse moved to (892, 576)
Screenshot: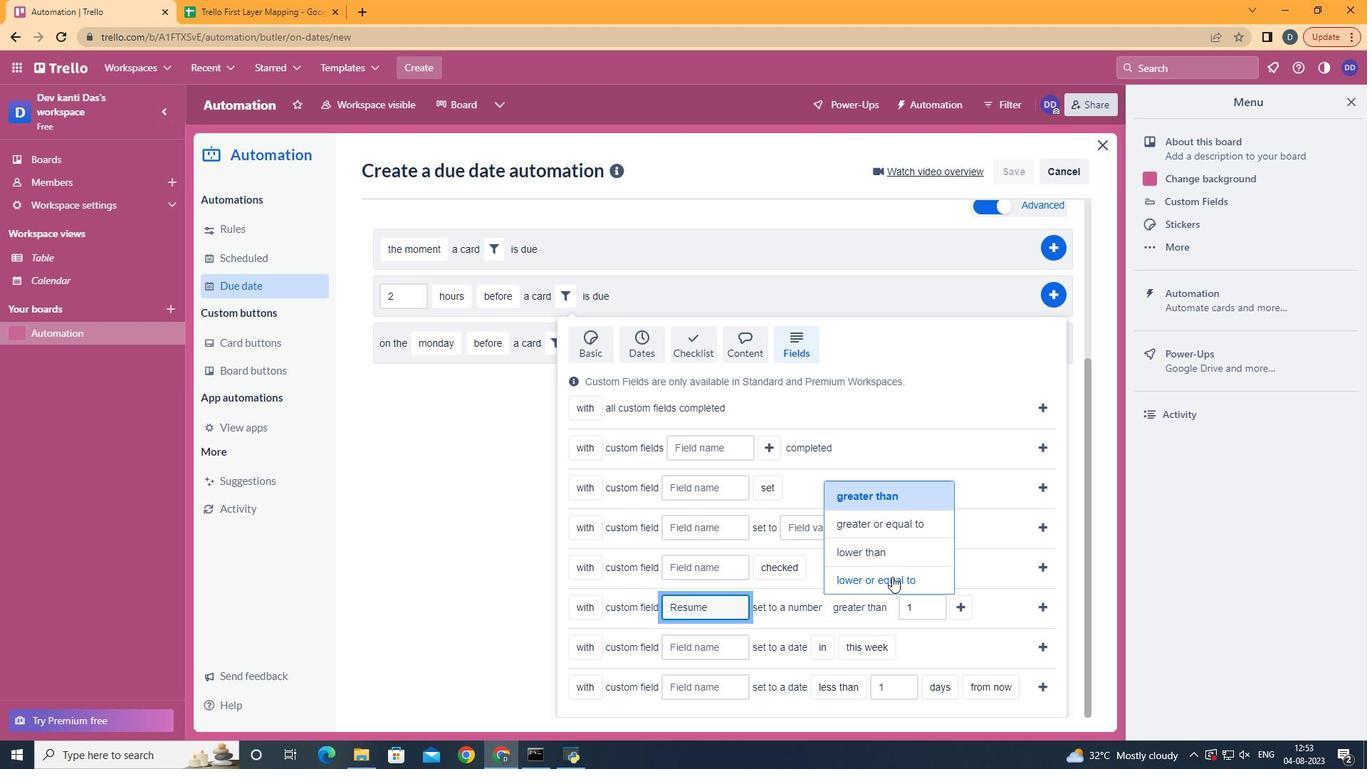 
Action: Mouse pressed left at (892, 576)
Screenshot: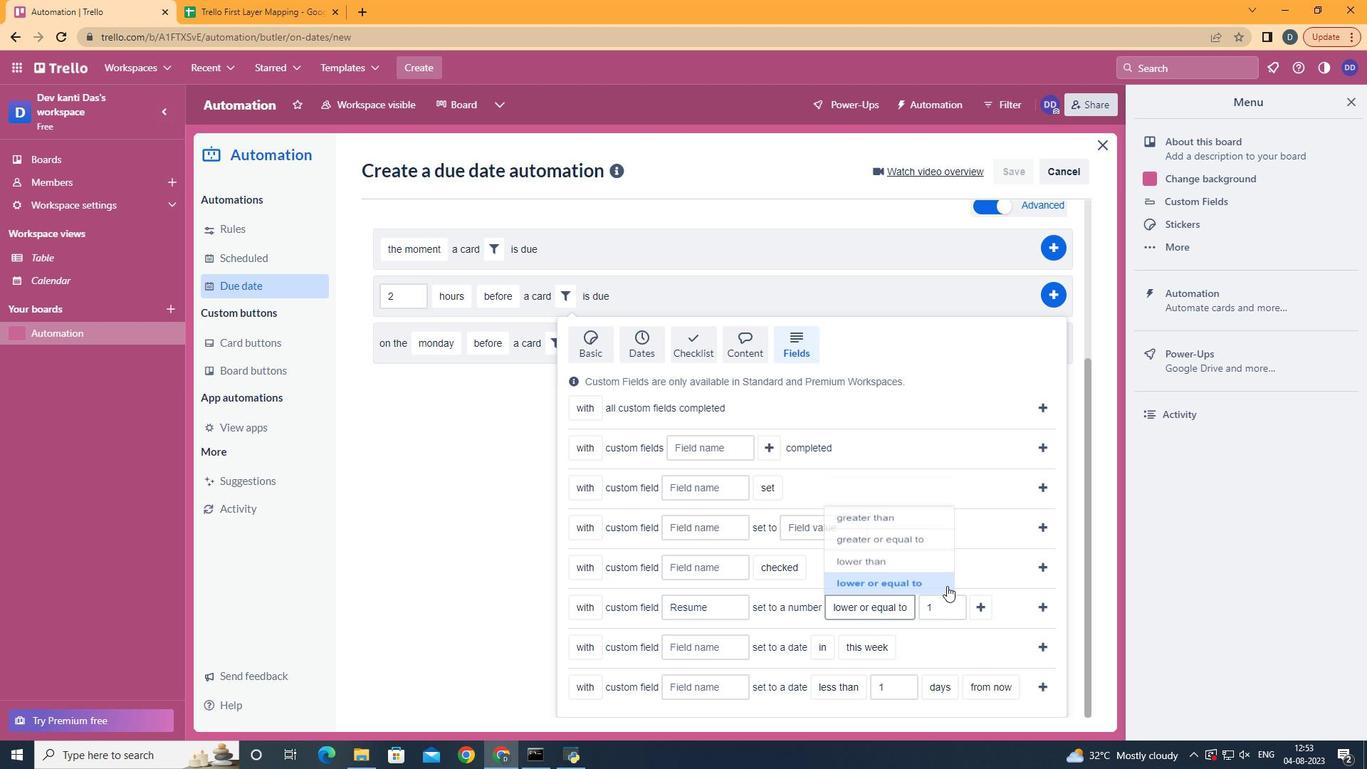 
Action: Mouse moved to (980, 606)
Screenshot: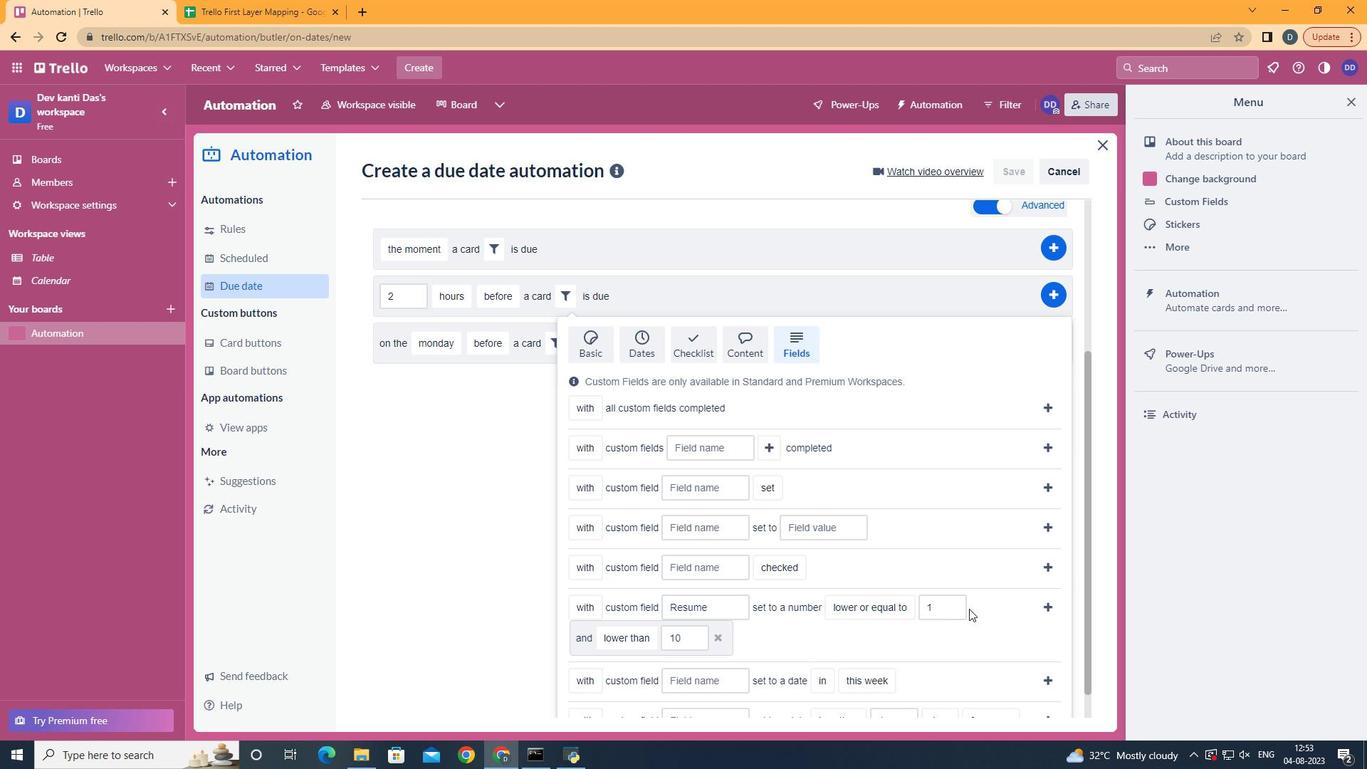 
Action: Mouse pressed left at (980, 606)
Screenshot: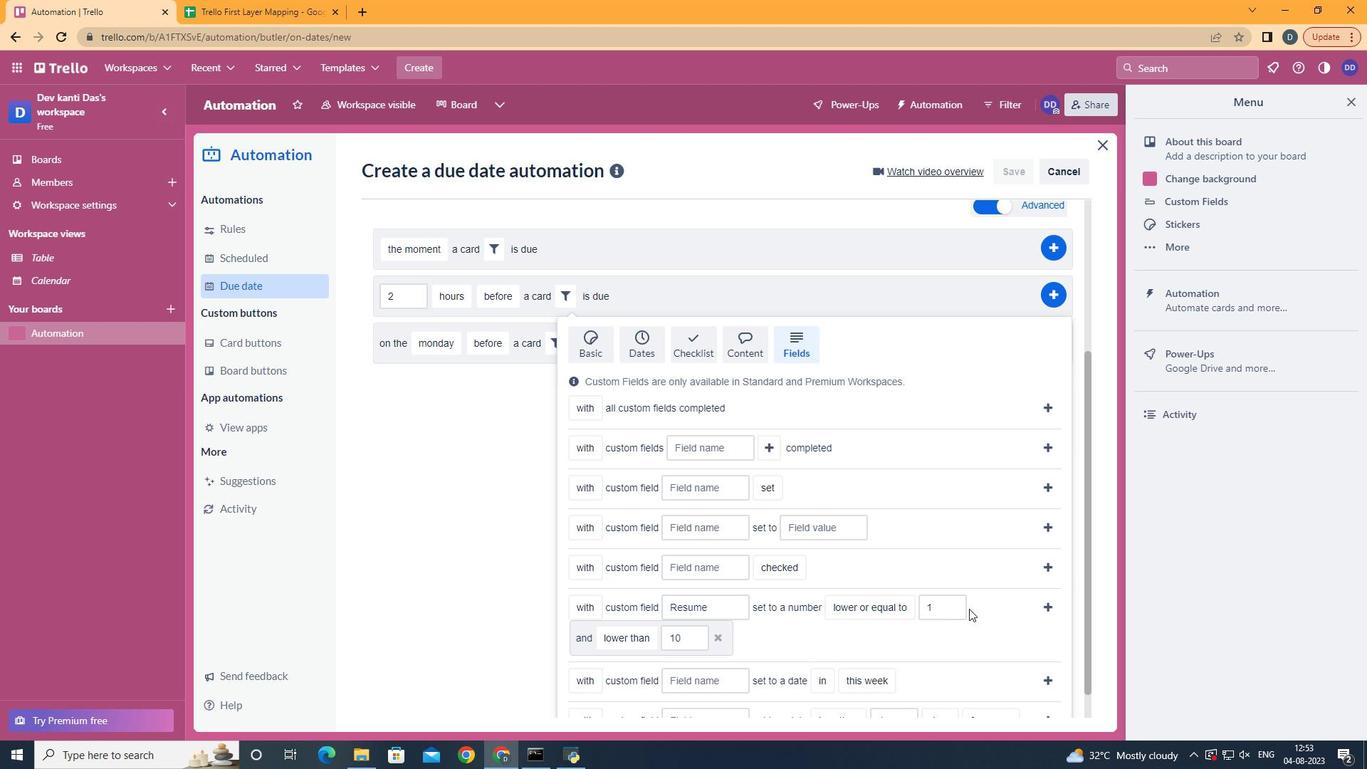 
Action: Mouse moved to (668, 547)
Screenshot: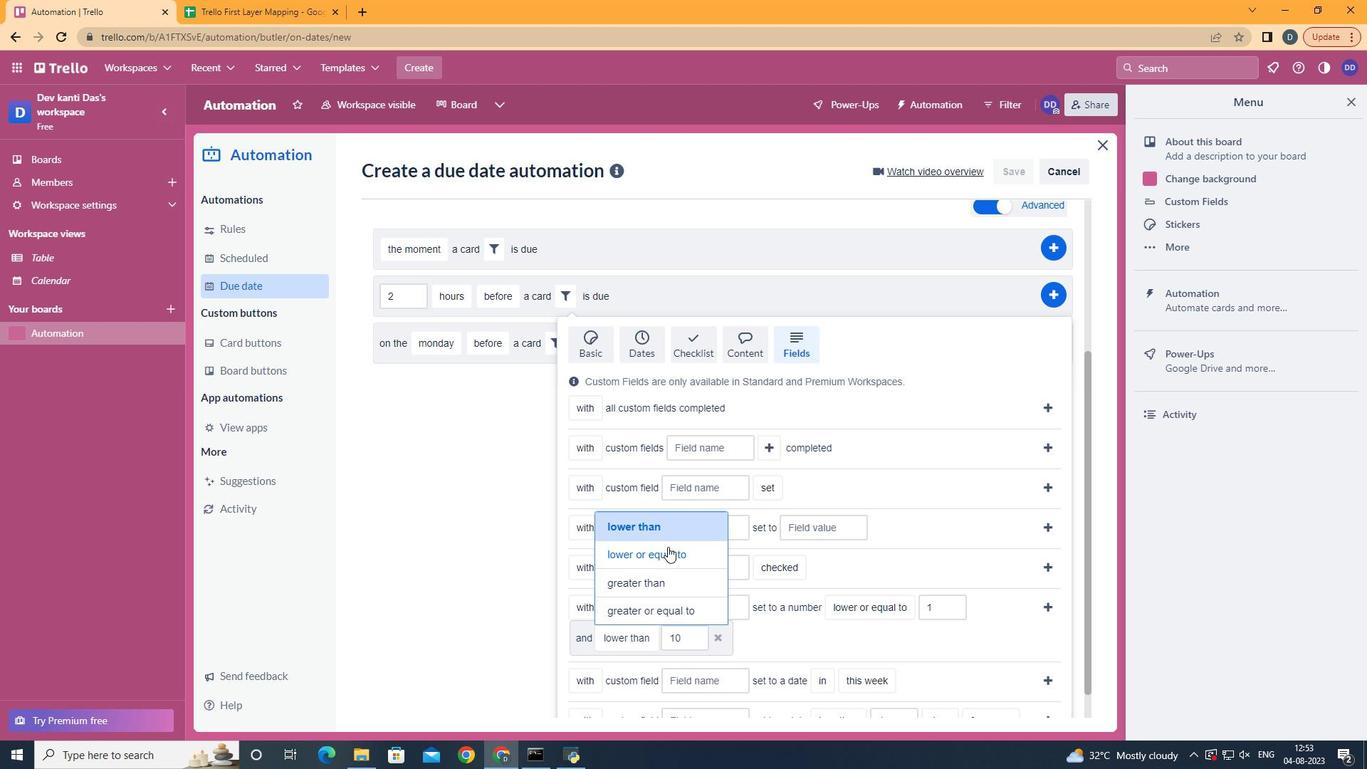 
Action: Mouse pressed left at (668, 547)
Screenshot: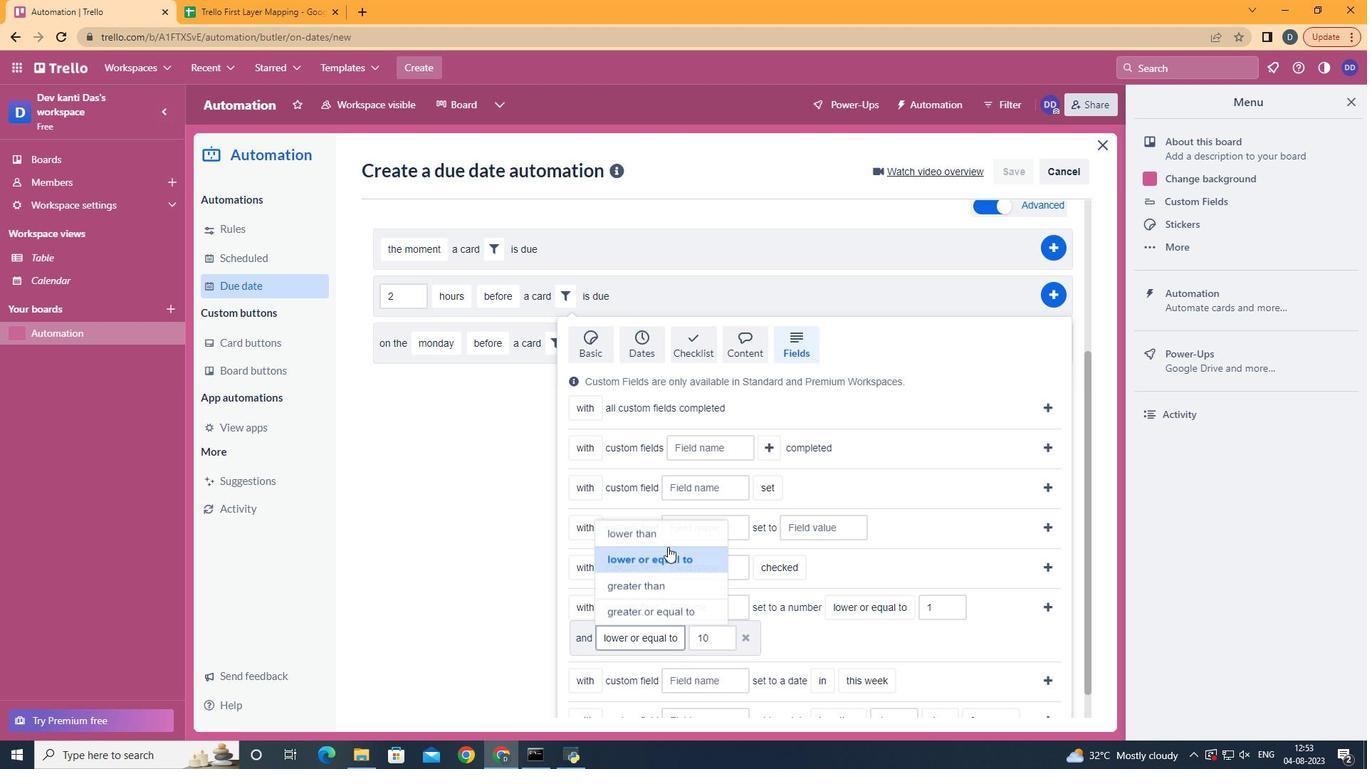 
Action: Mouse moved to (1056, 613)
Screenshot: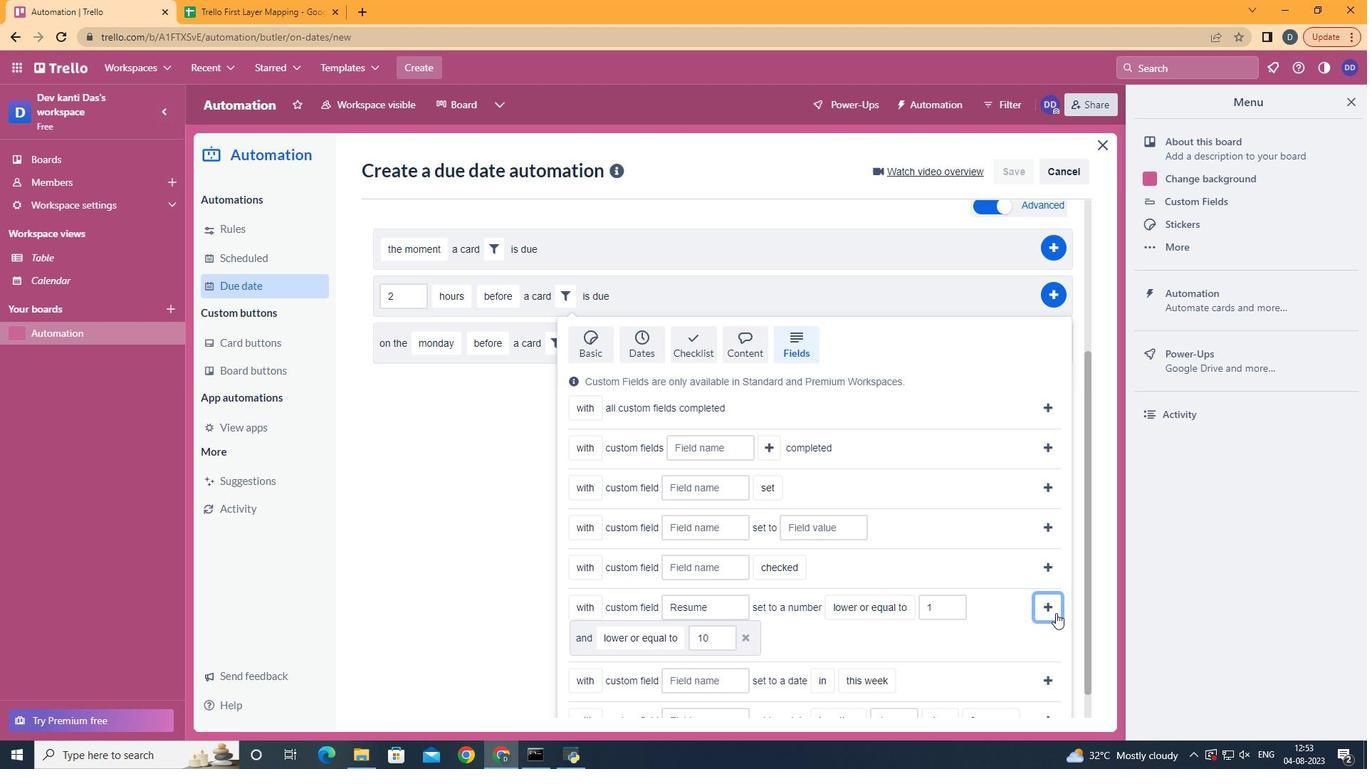 
Action: Mouse pressed left at (1056, 613)
Screenshot: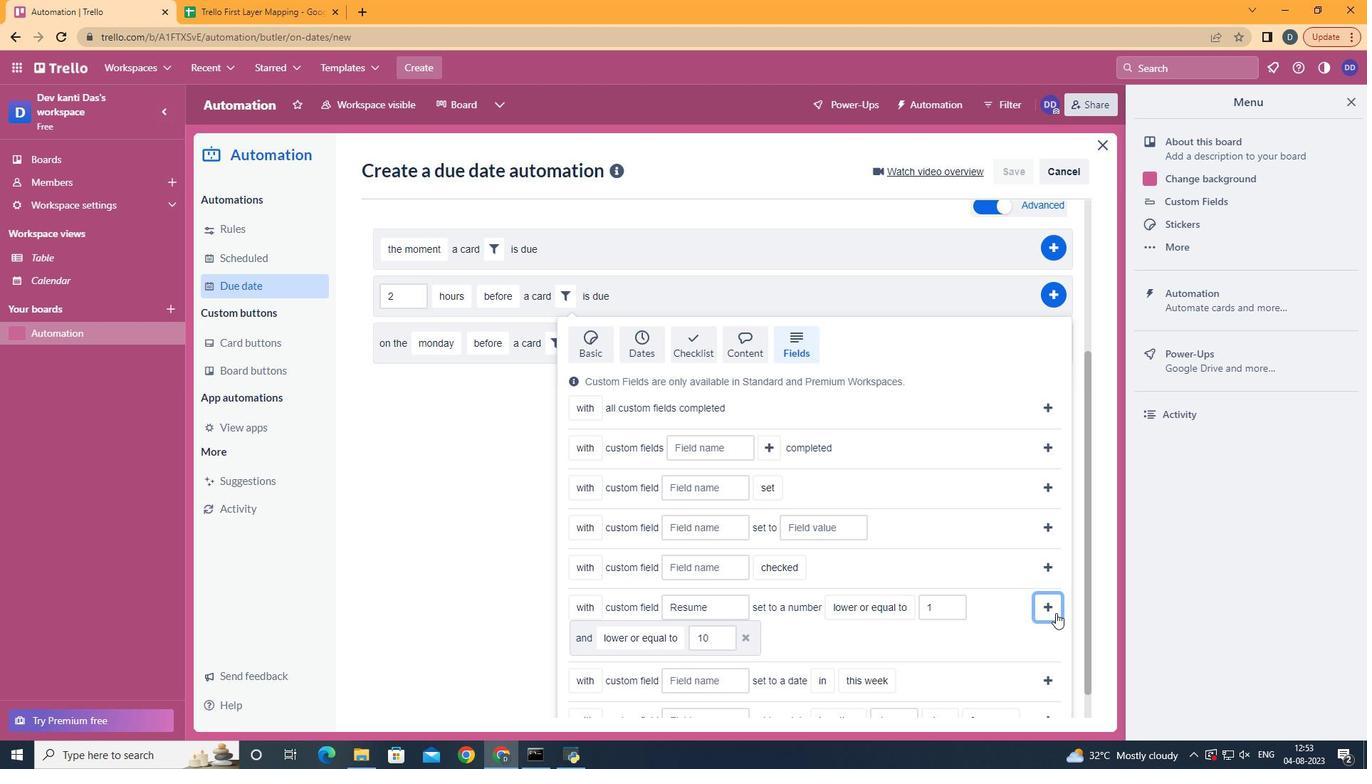 
Action: Mouse moved to (1059, 523)
Screenshot: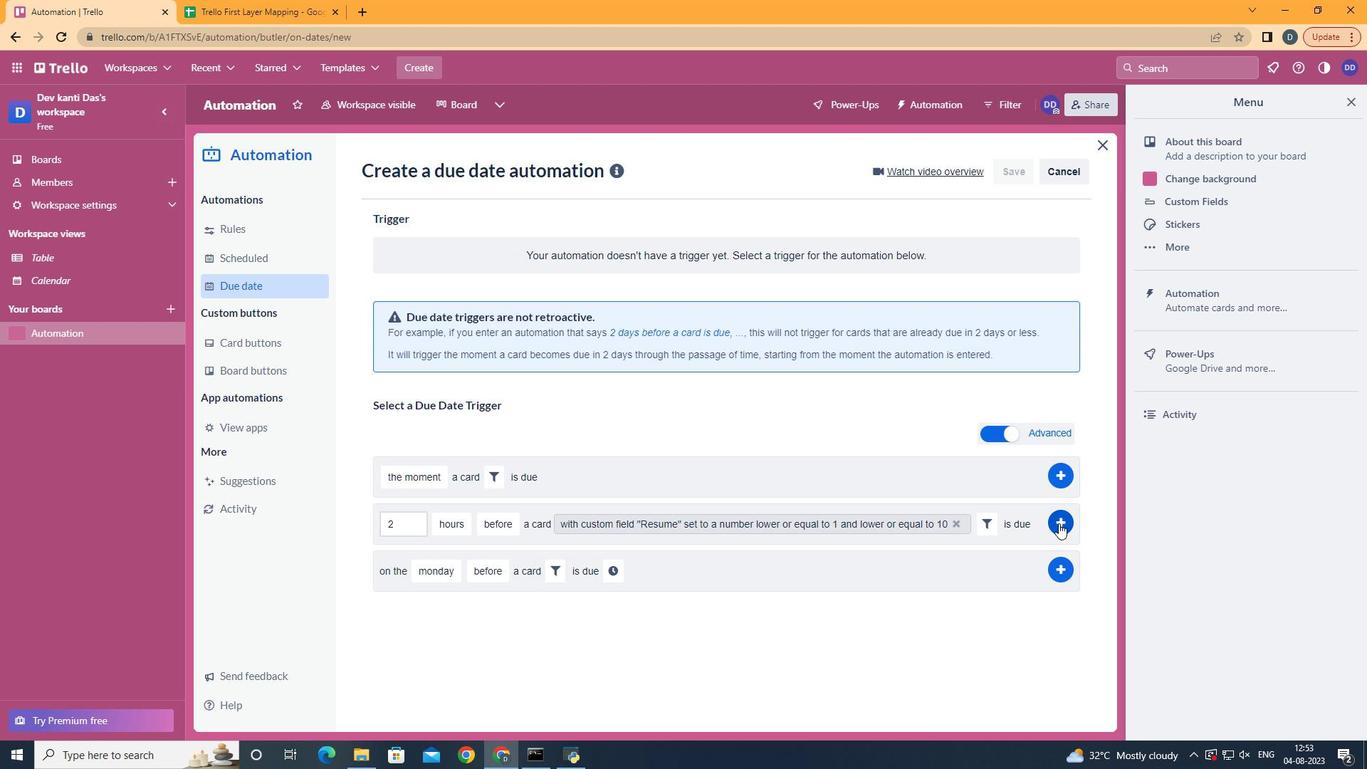 
Action: Mouse pressed left at (1059, 523)
Screenshot: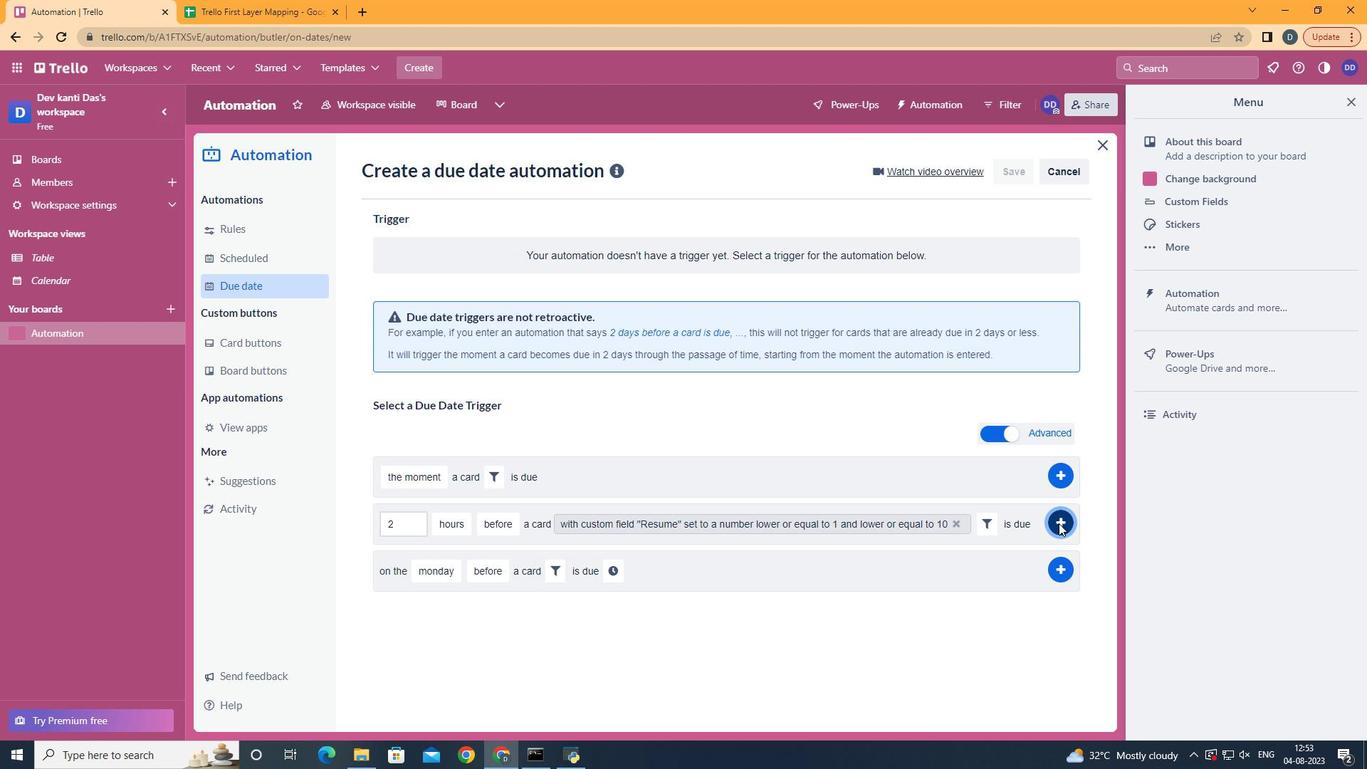 
Action: Mouse moved to (529, 316)
Screenshot: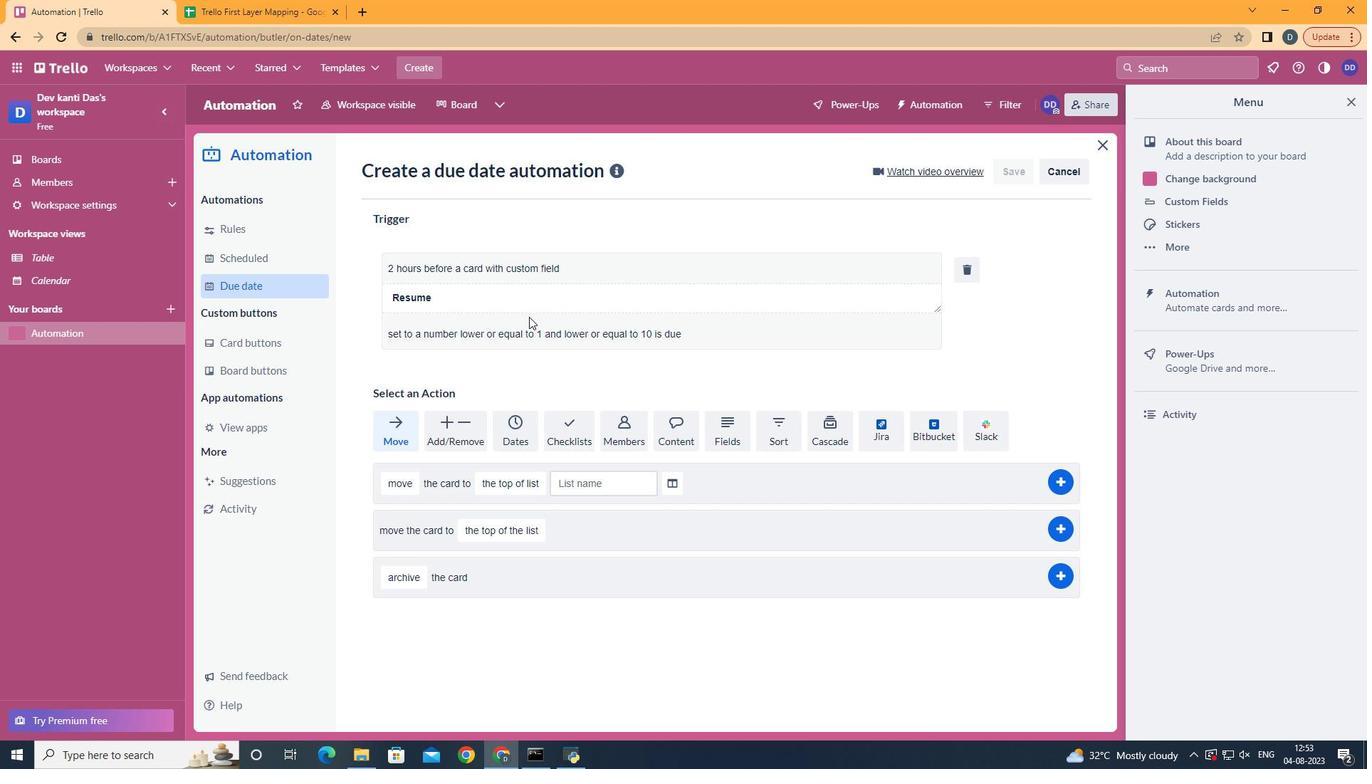 
